 Task: Look for space in Tindivanam, India from 2nd August, 2023 to 12th August, 2023 for 2 adults in price range Rs.5000 to Rs.10000. Place can be private room with 1  bedroom having 1 bed and 1 bathroom. Property type can be house, flat, guest house, hotel. Booking option can be shelf check-in. Required host language is English.
Action: Mouse moved to (405, 71)
Screenshot: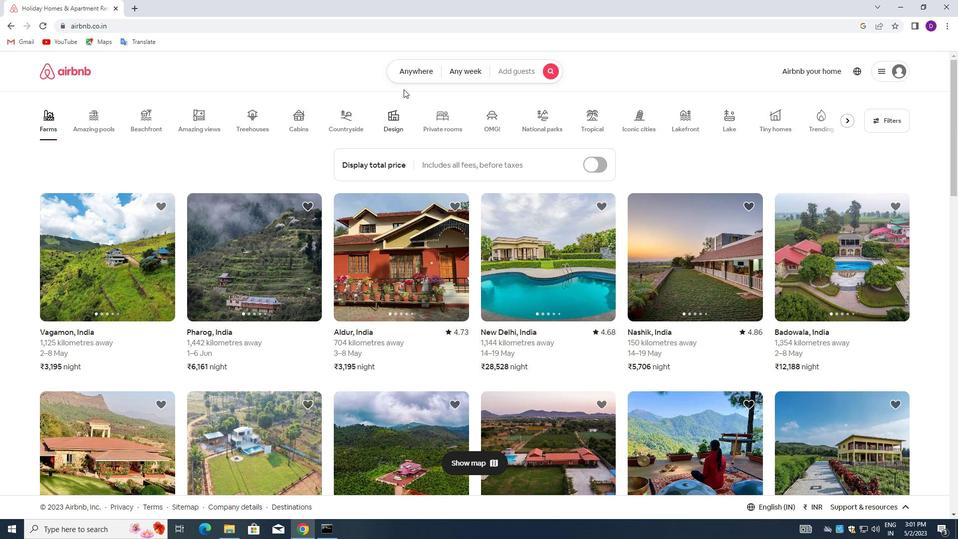
Action: Mouse pressed left at (405, 71)
Screenshot: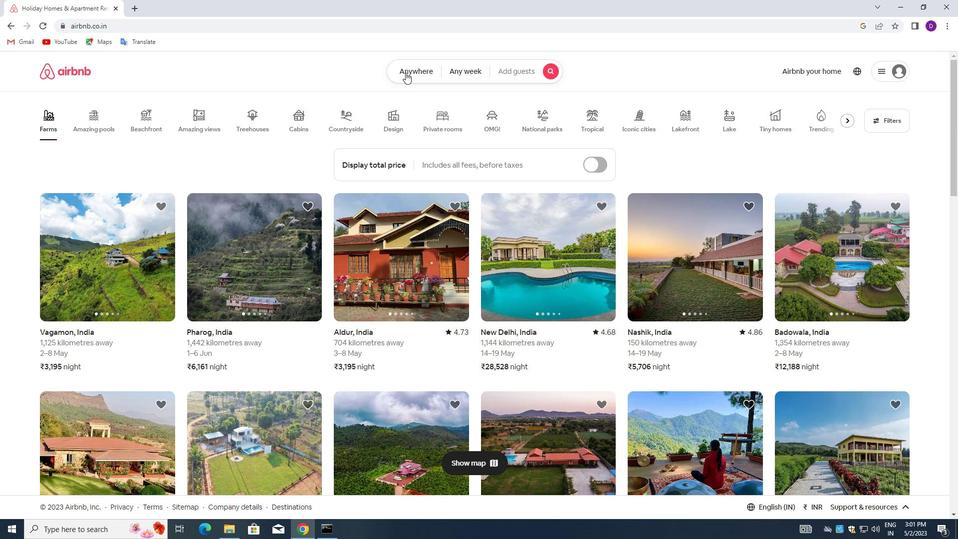
Action: Mouse moved to (324, 113)
Screenshot: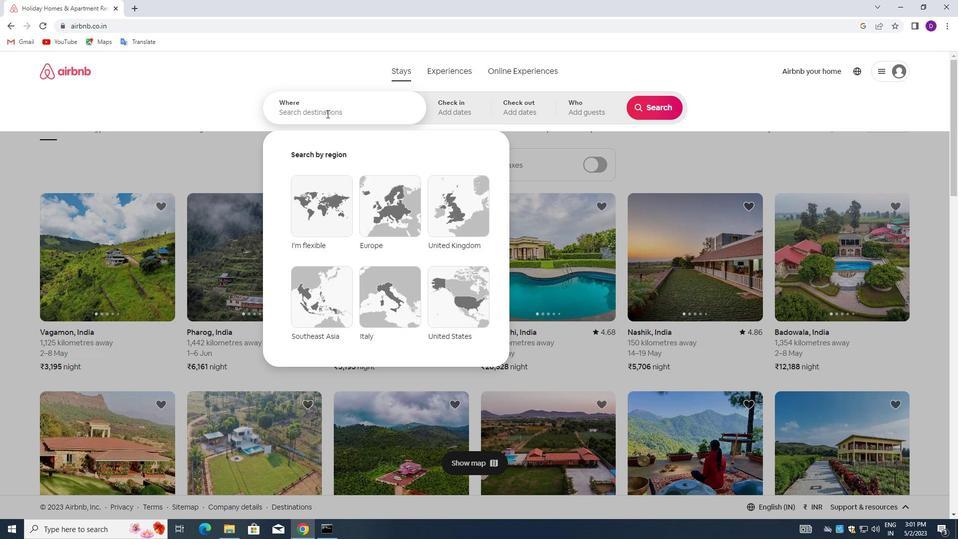 
Action: Mouse pressed left at (324, 113)
Screenshot: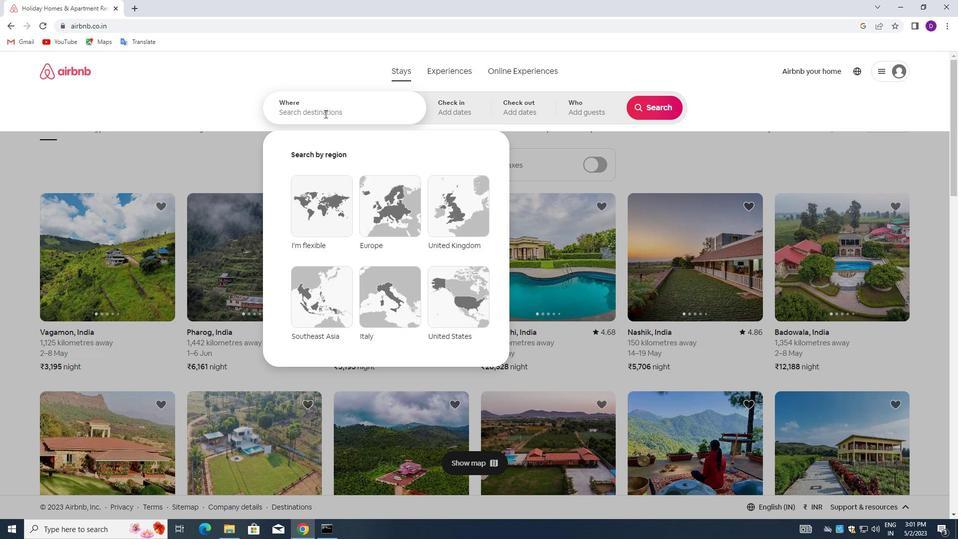 
Action: Key pressed <Key.shift_r>Tindivanam,<Key.space><Key.shift>INDIA<Key.enter>
Screenshot: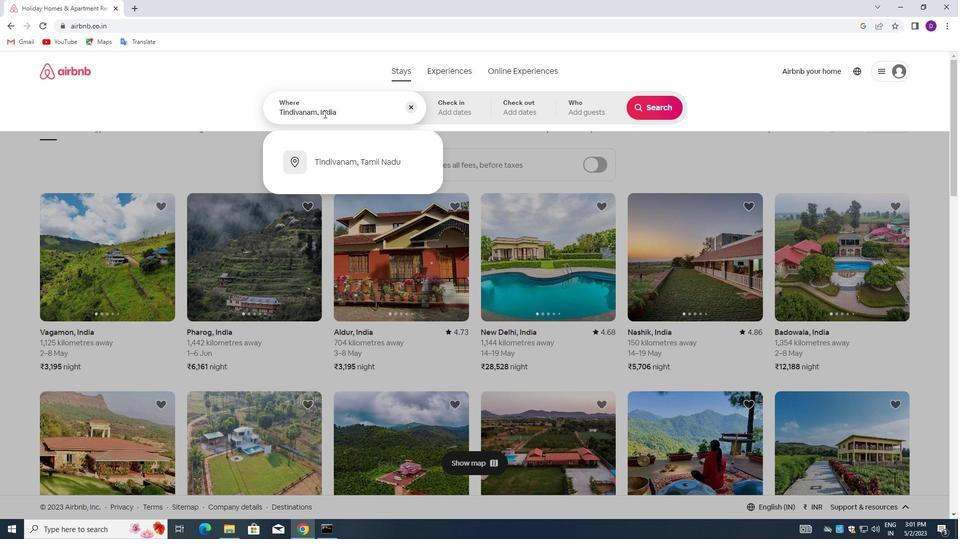 
Action: Mouse moved to (656, 184)
Screenshot: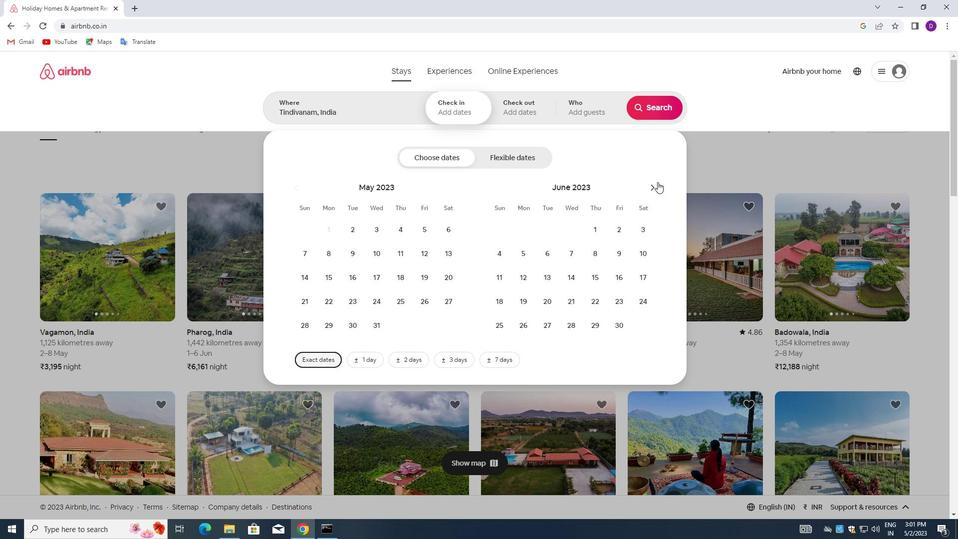 
Action: Mouse pressed left at (656, 184)
Screenshot: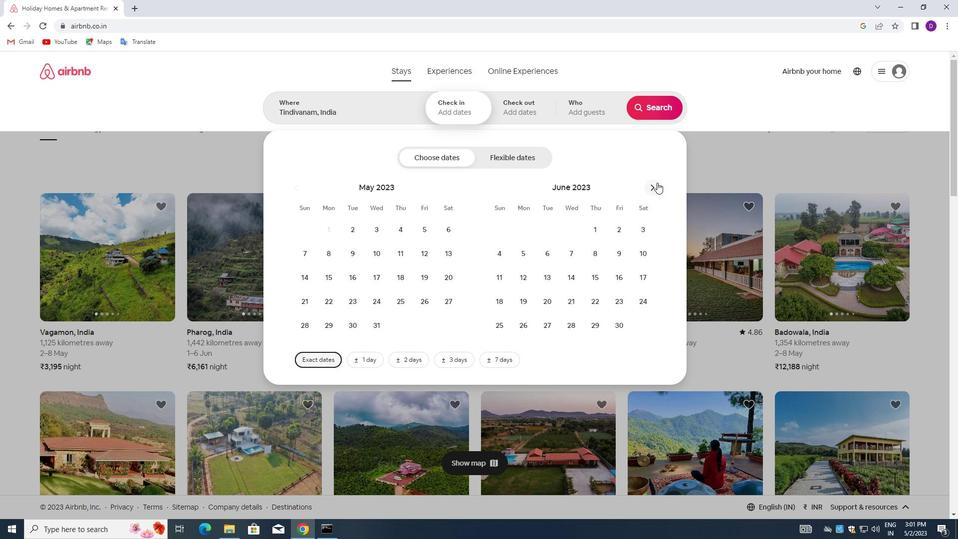 
Action: Mouse pressed left at (656, 184)
Screenshot: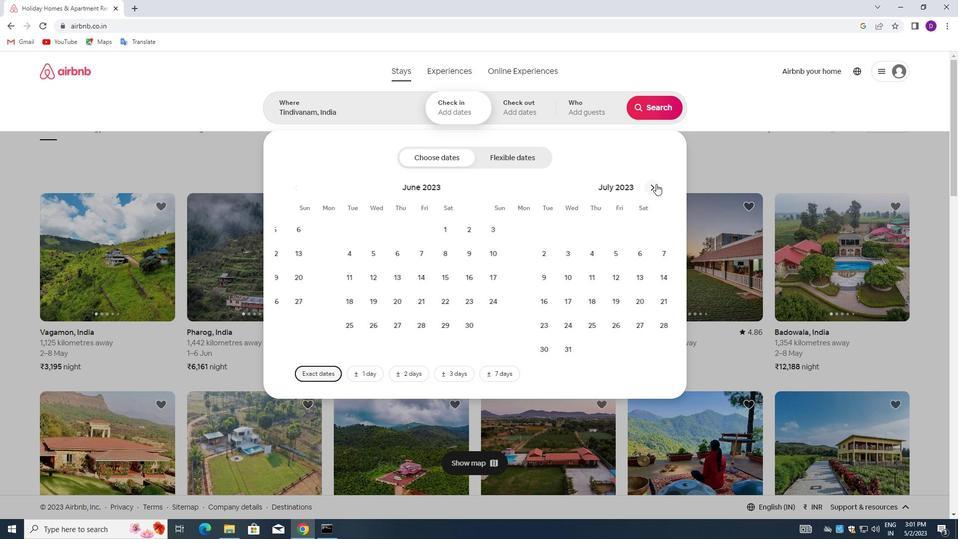 
Action: Mouse moved to (565, 233)
Screenshot: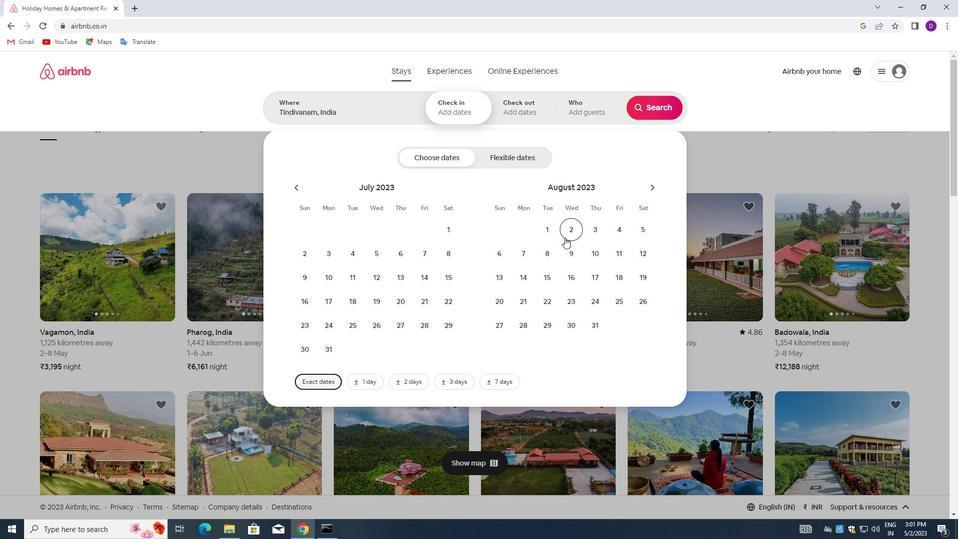 
Action: Mouse pressed left at (565, 233)
Screenshot: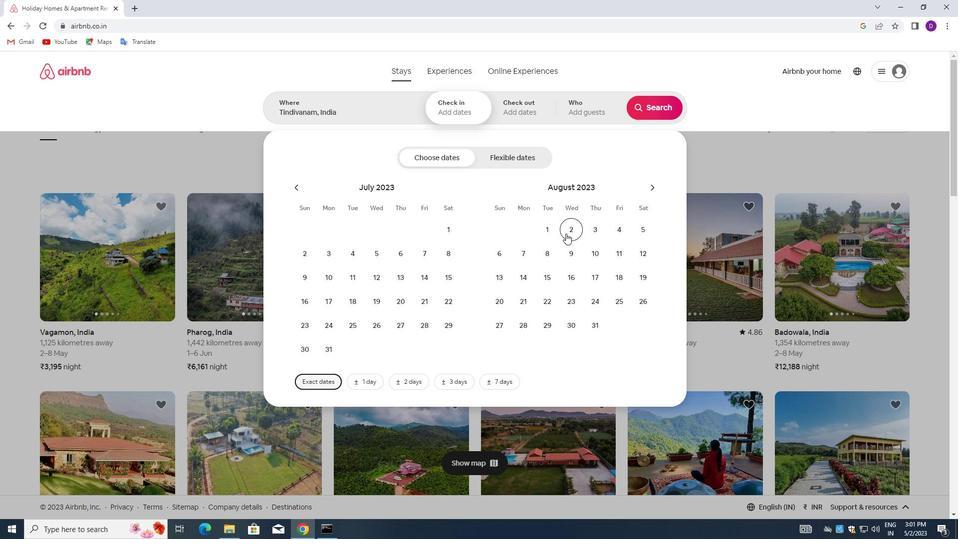 
Action: Mouse moved to (639, 250)
Screenshot: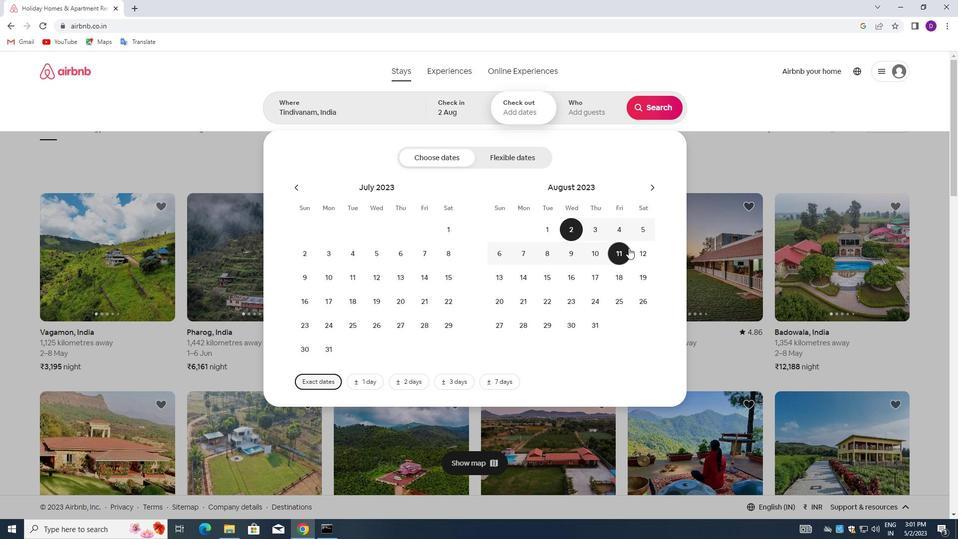 
Action: Mouse pressed left at (639, 250)
Screenshot: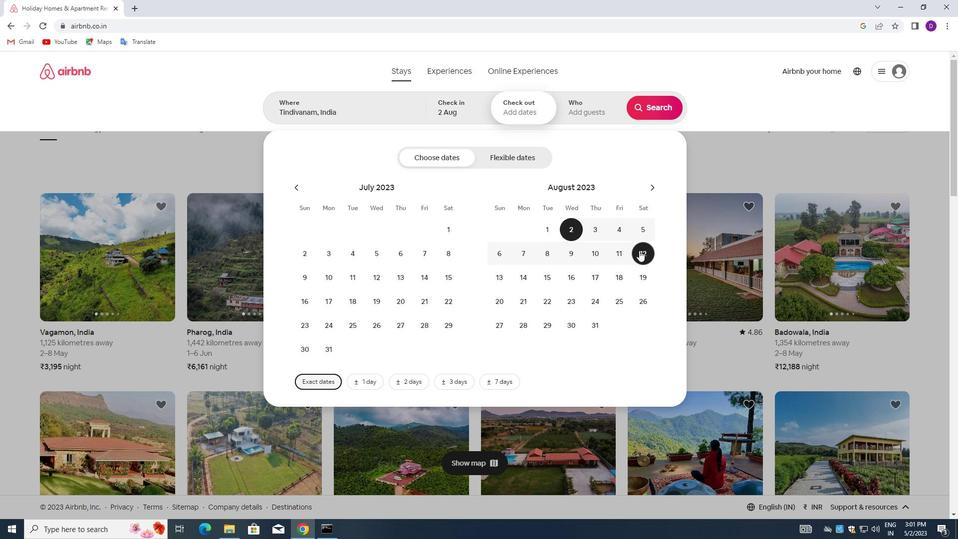 
Action: Mouse moved to (589, 105)
Screenshot: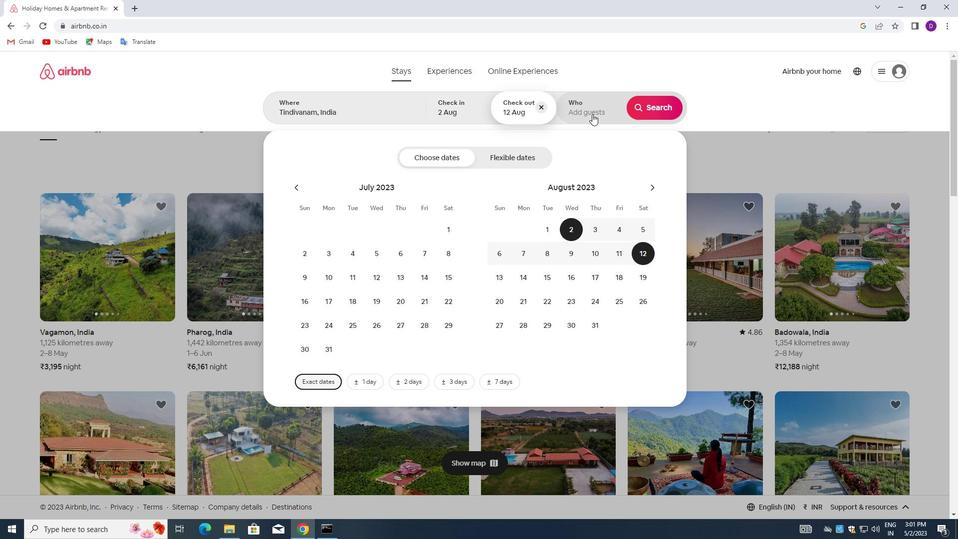 
Action: Mouse pressed left at (589, 105)
Screenshot: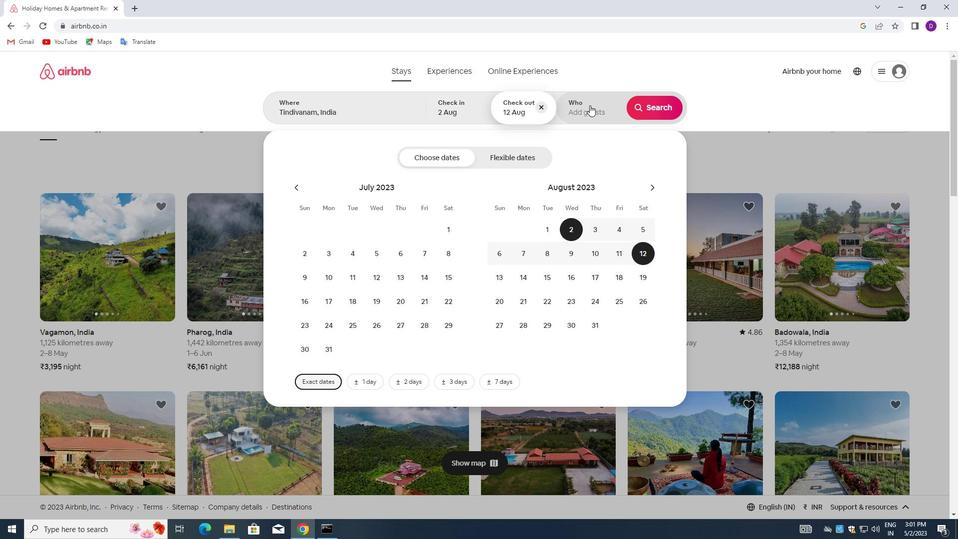 
Action: Mouse moved to (653, 161)
Screenshot: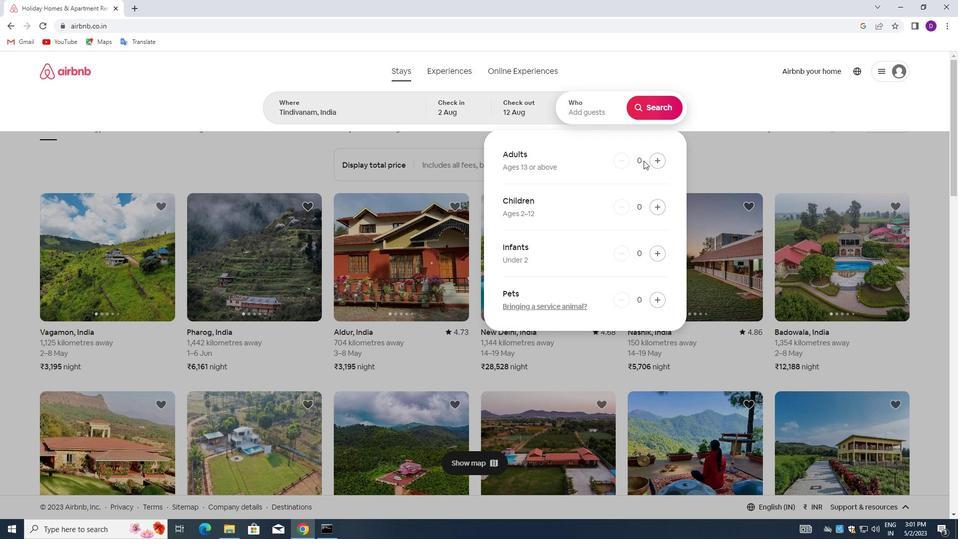 
Action: Mouse pressed left at (653, 161)
Screenshot: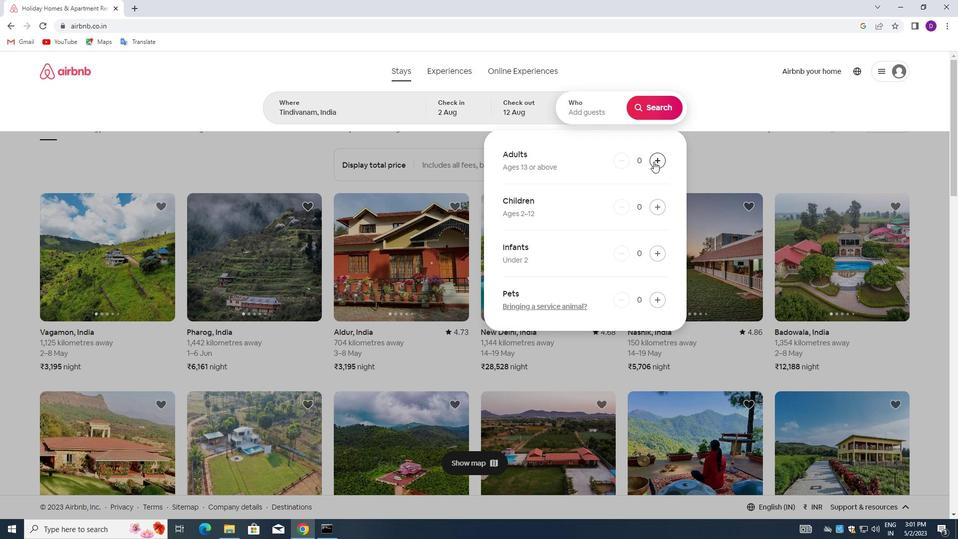 
Action: Mouse pressed left at (653, 161)
Screenshot: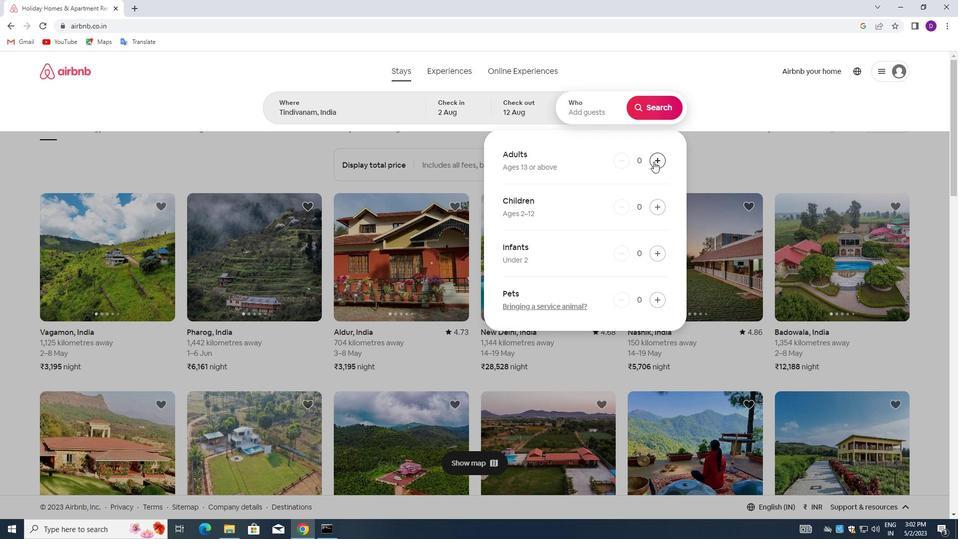
Action: Mouse moved to (654, 104)
Screenshot: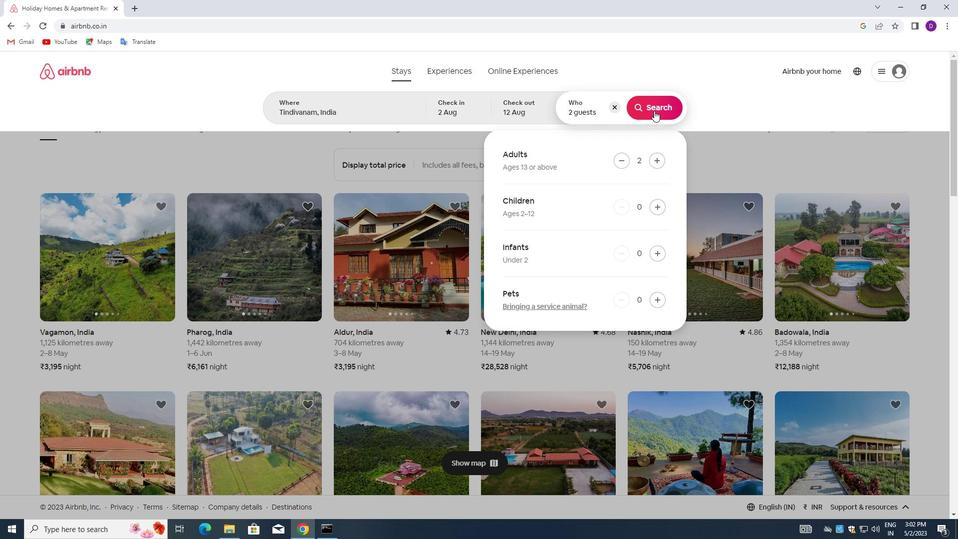 
Action: Mouse pressed left at (654, 104)
Screenshot: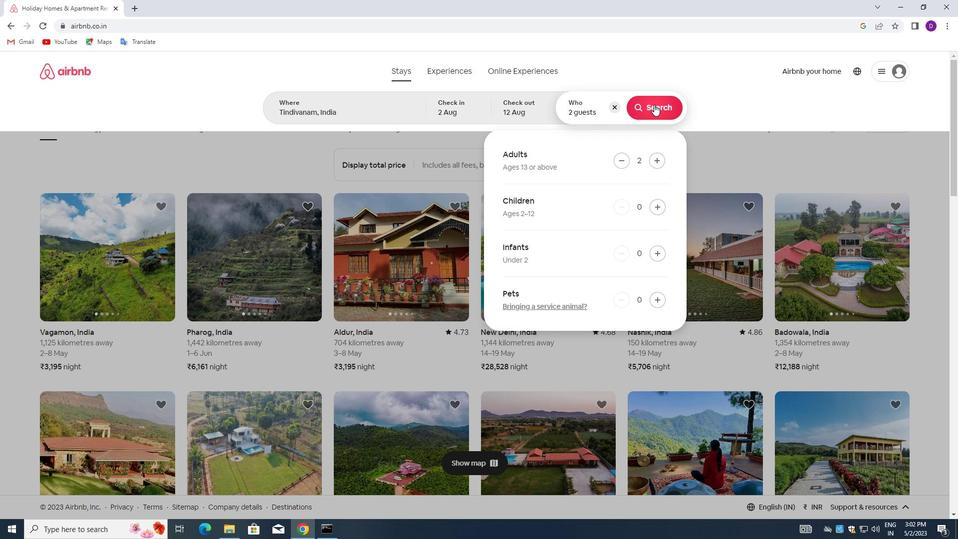 
Action: Mouse moved to (902, 113)
Screenshot: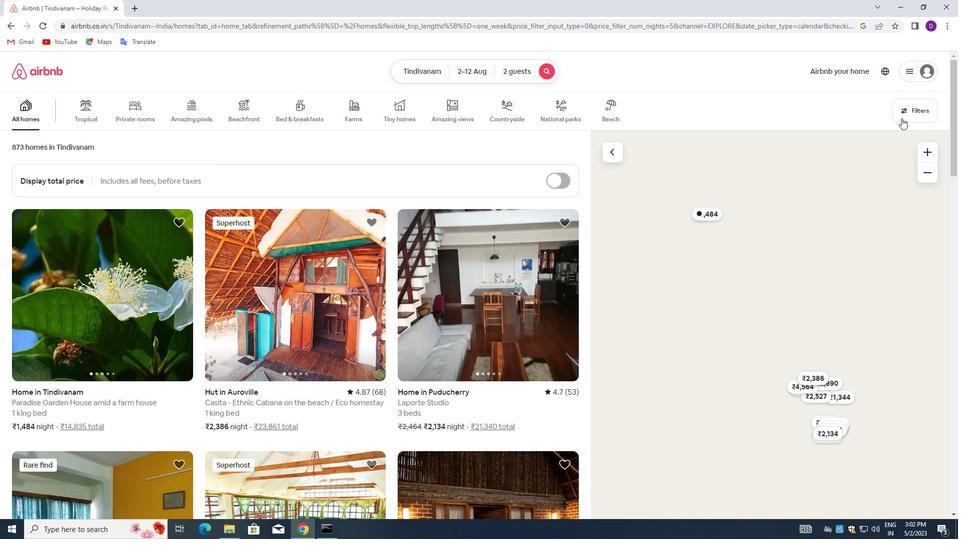 
Action: Mouse pressed left at (902, 113)
Screenshot: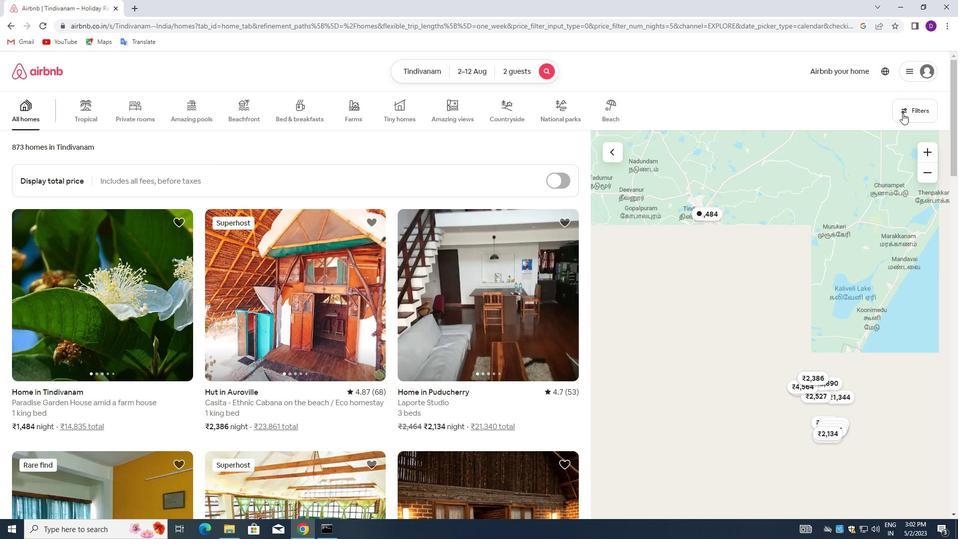 
Action: Mouse moved to (349, 239)
Screenshot: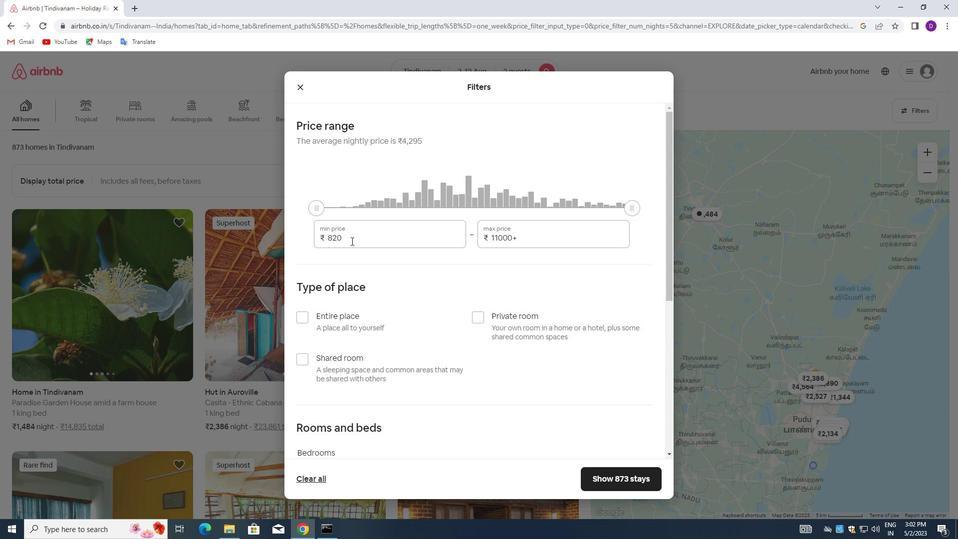 
Action: Mouse pressed left at (349, 239)
Screenshot: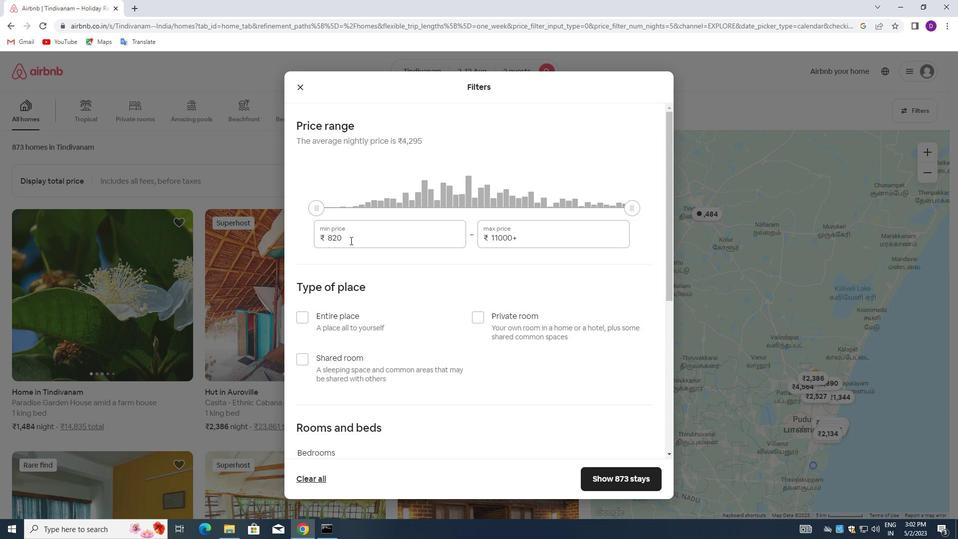 
Action: Mouse moved to (349, 239)
Screenshot: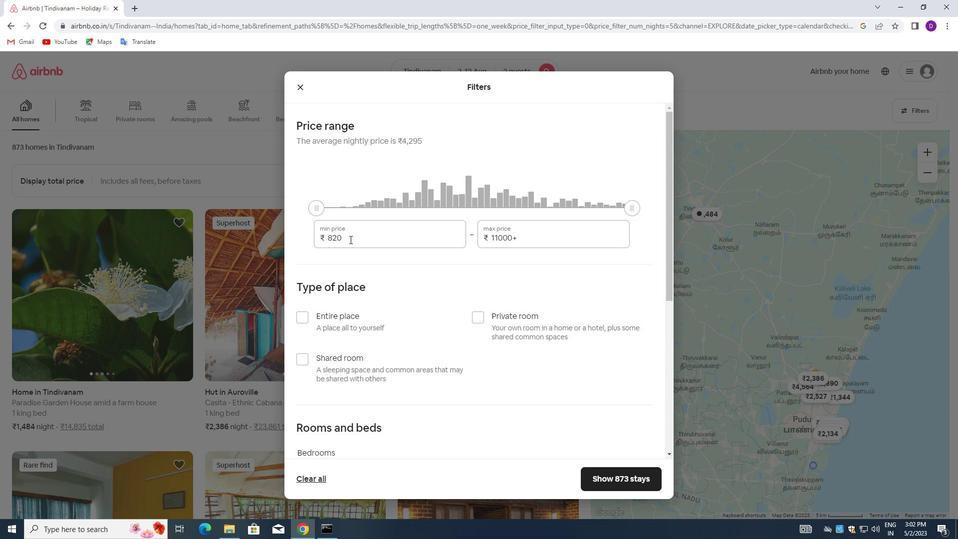 
Action: Mouse pressed left at (349, 239)
Screenshot: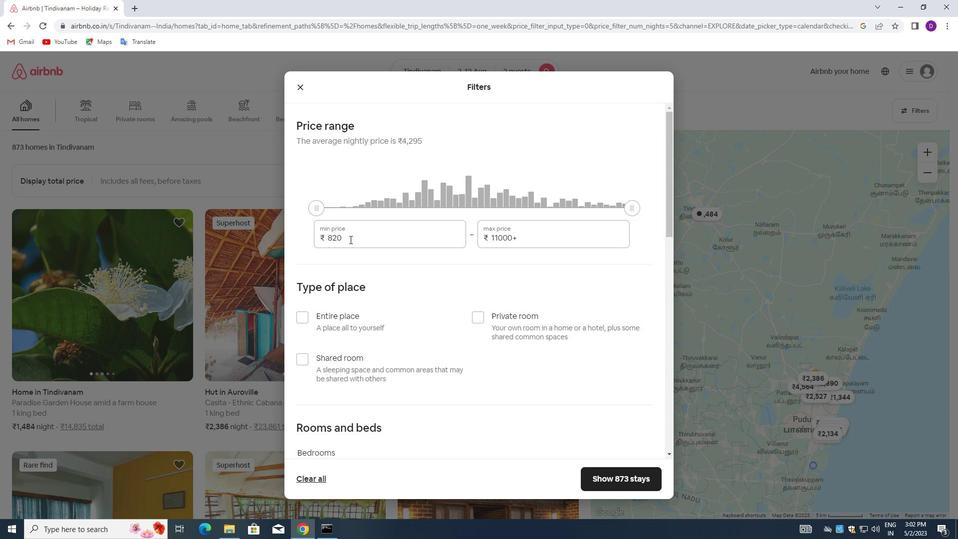 
Action: Key pressed 5000<Key.tab>10000
Screenshot: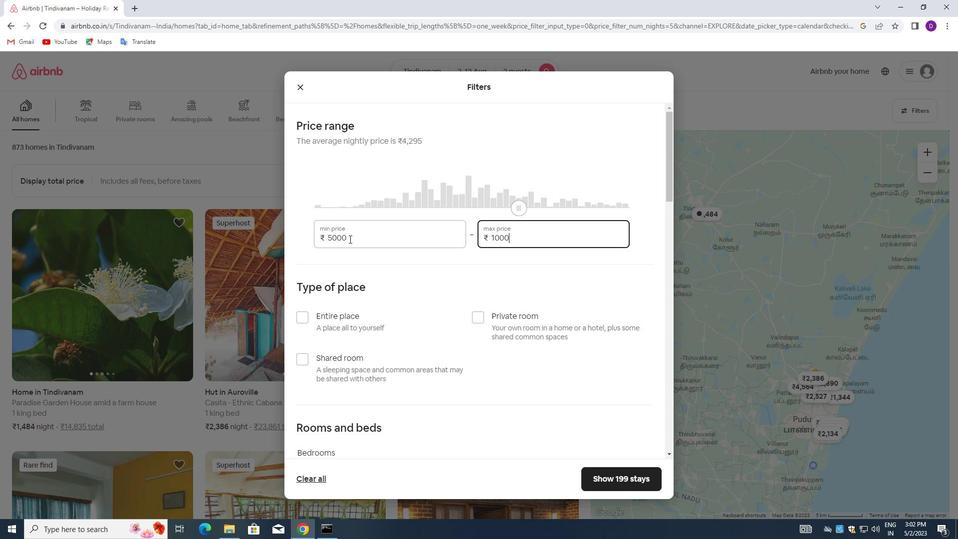 
Action: Mouse moved to (479, 294)
Screenshot: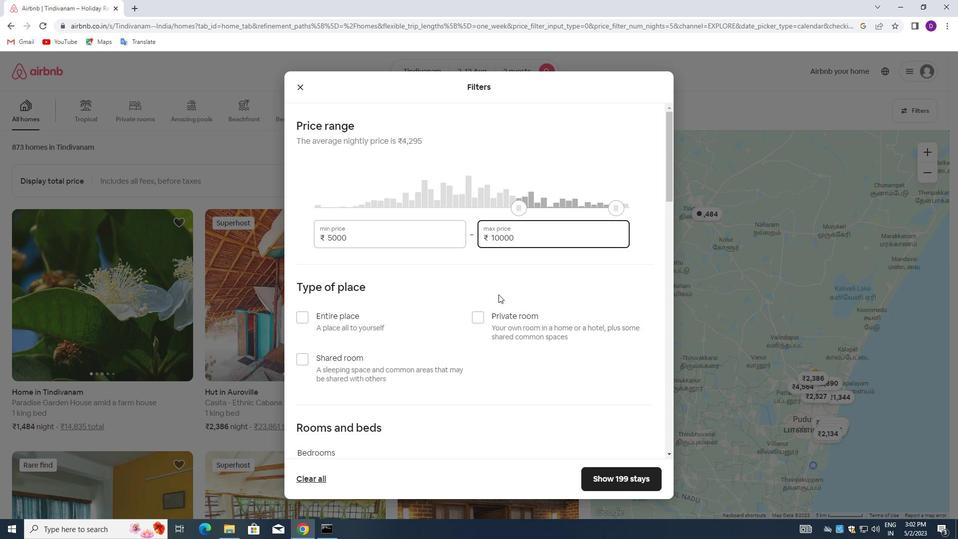 
Action: Mouse scrolled (479, 293) with delta (0, 0)
Screenshot: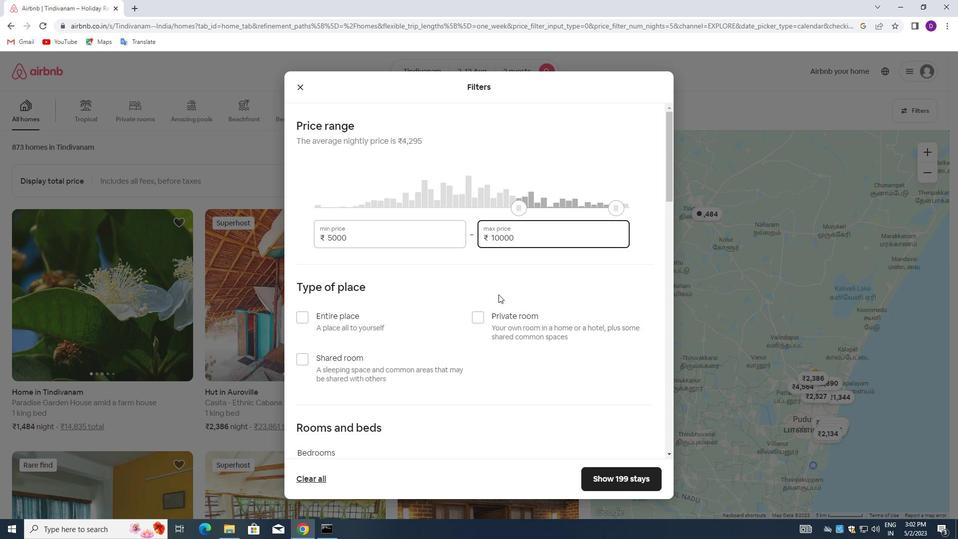 
Action: Mouse moved to (479, 269)
Screenshot: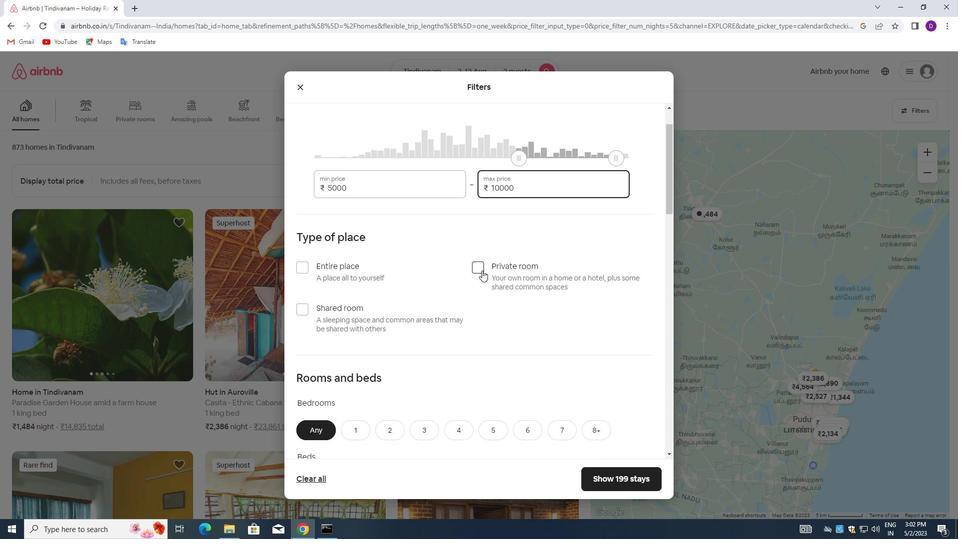 
Action: Mouse pressed left at (479, 269)
Screenshot: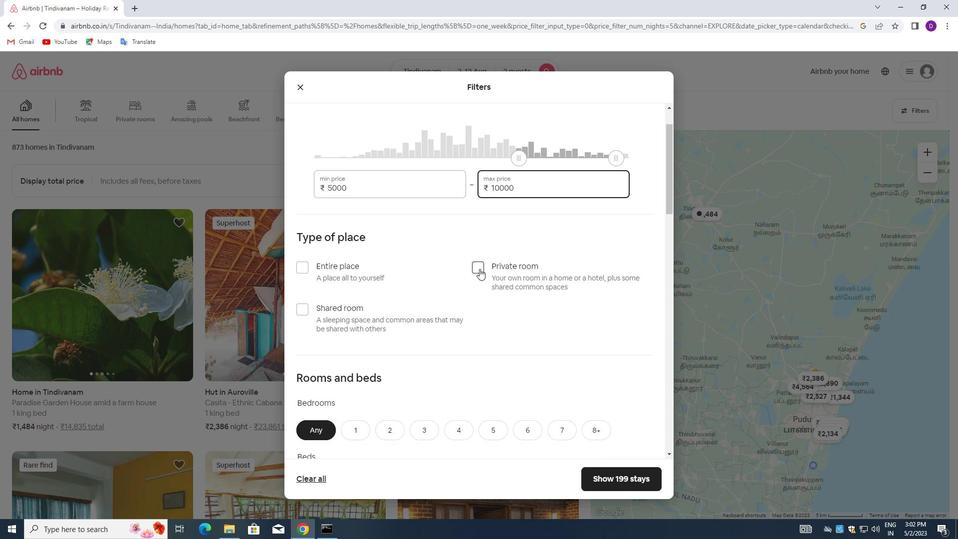 
Action: Mouse moved to (455, 299)
Screenshot: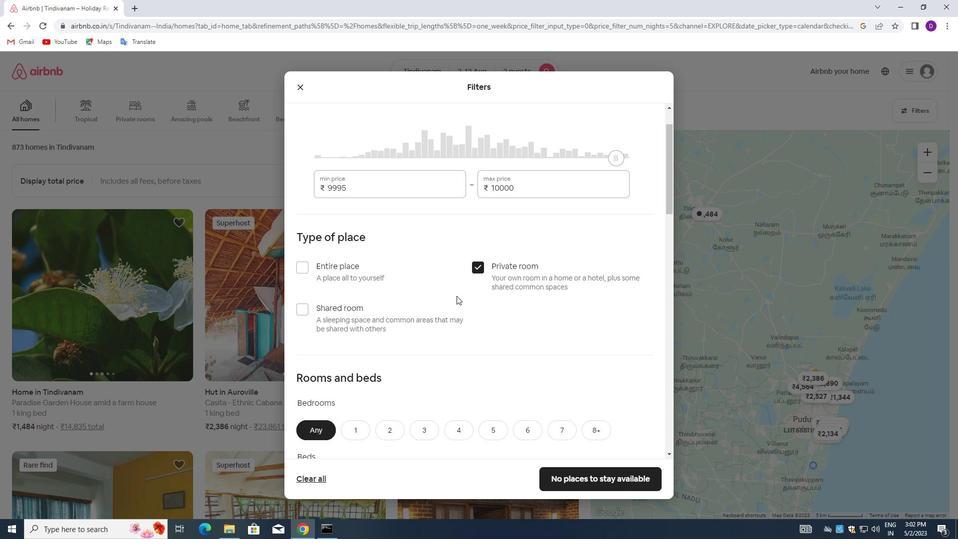 
Action: Mouse scrolled (455, 298) with delta (0, 0)
Screenshot: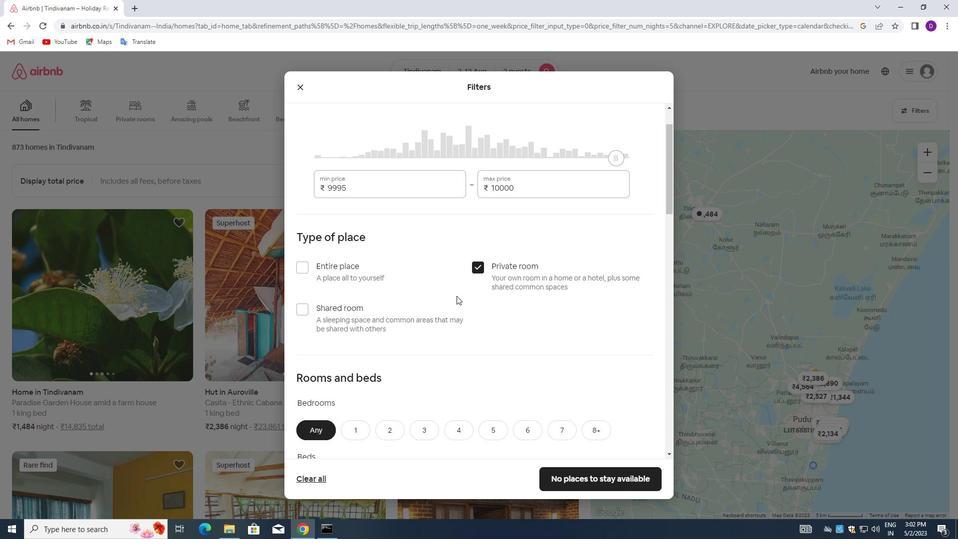 
Action: Mouse moved to (347, 360)
Screenshot: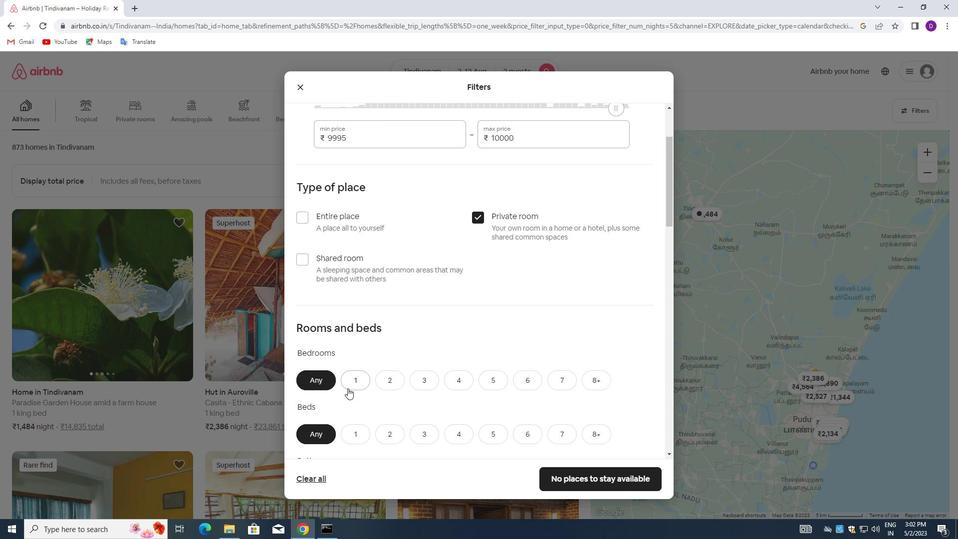 
Action: Mouse scrolled (347, 360) with delta (0, 0)
Screenshot: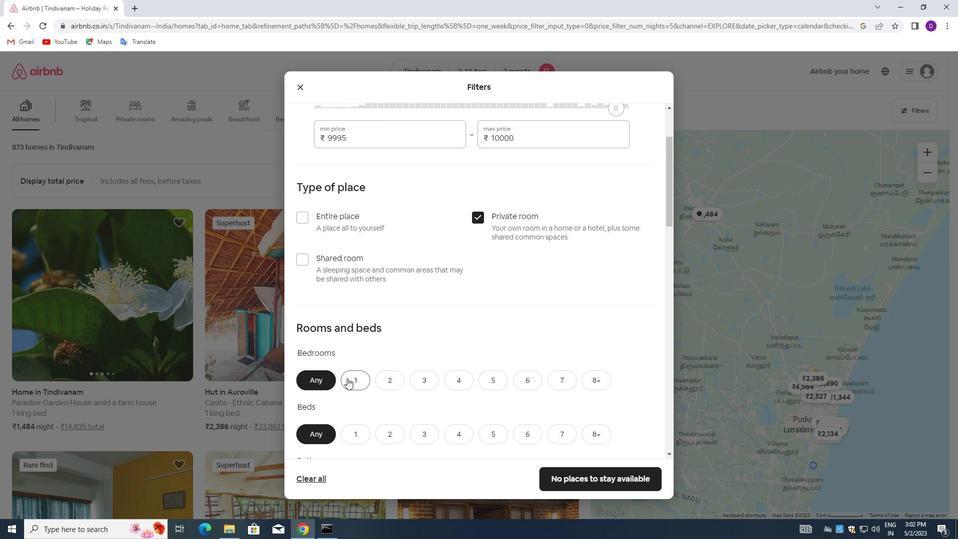 
Action: Mouse scrolled (347, 360) with delta (0, 0)
Screenshot: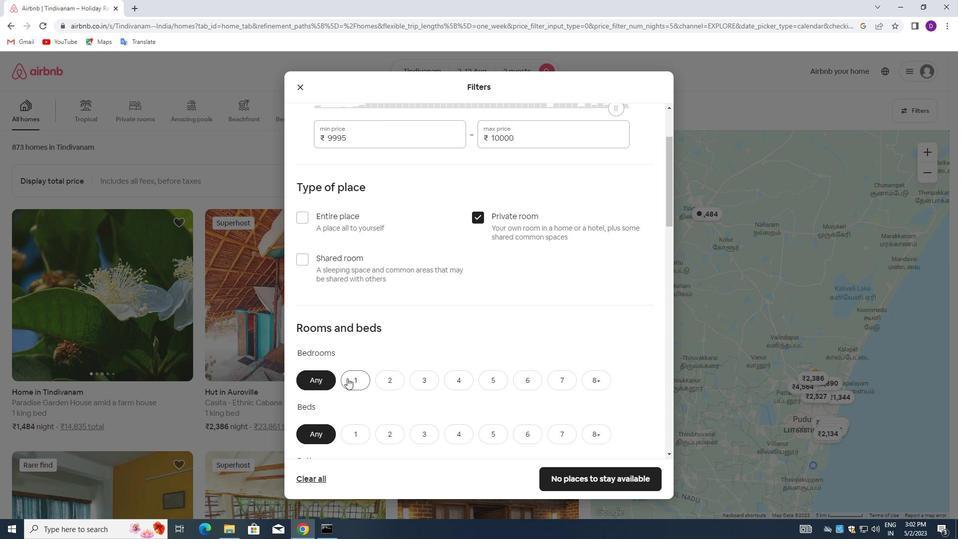 
Action: Mouse moved to (353, 279)
Screenshot: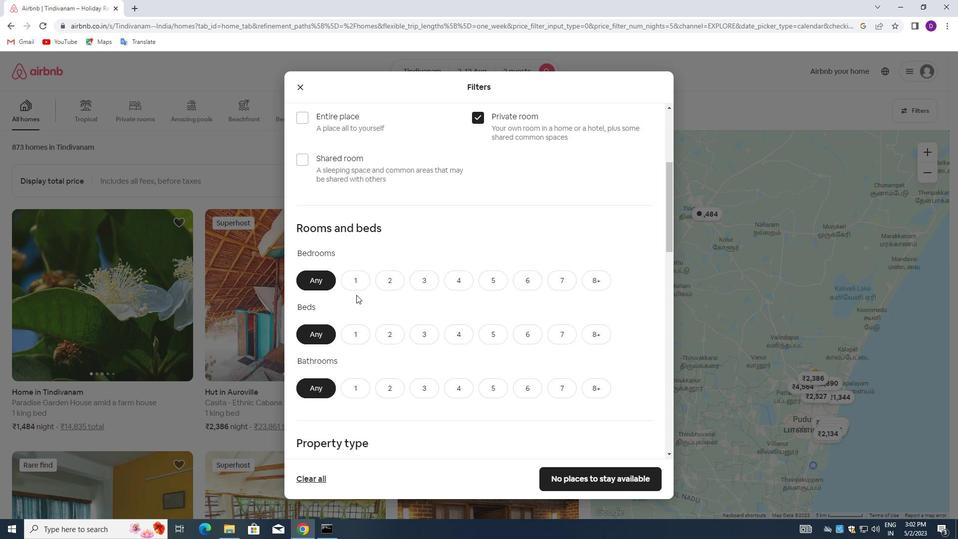 
Action: Mouse pressed left at (353, 279)
Screenshot: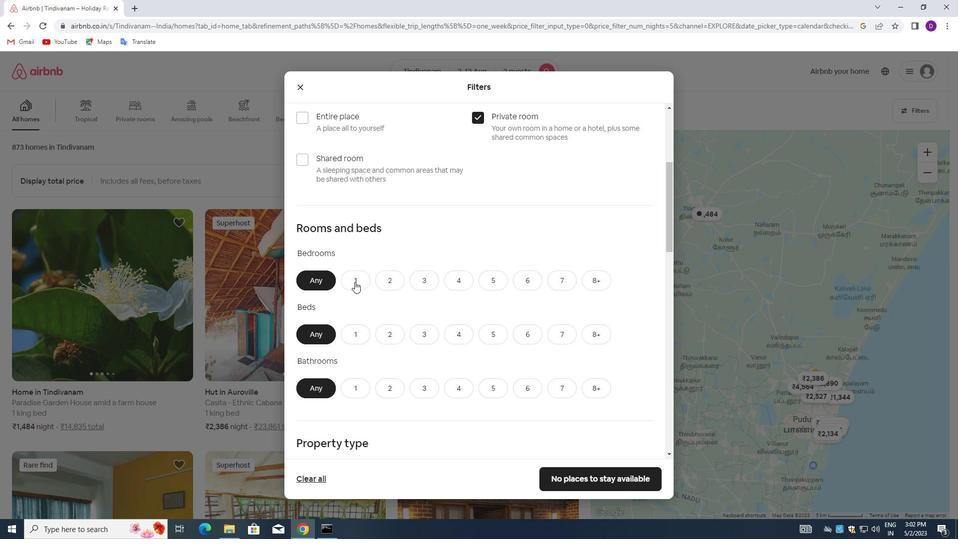 
Action: Mouse moved to (356, 331)
Screenshot: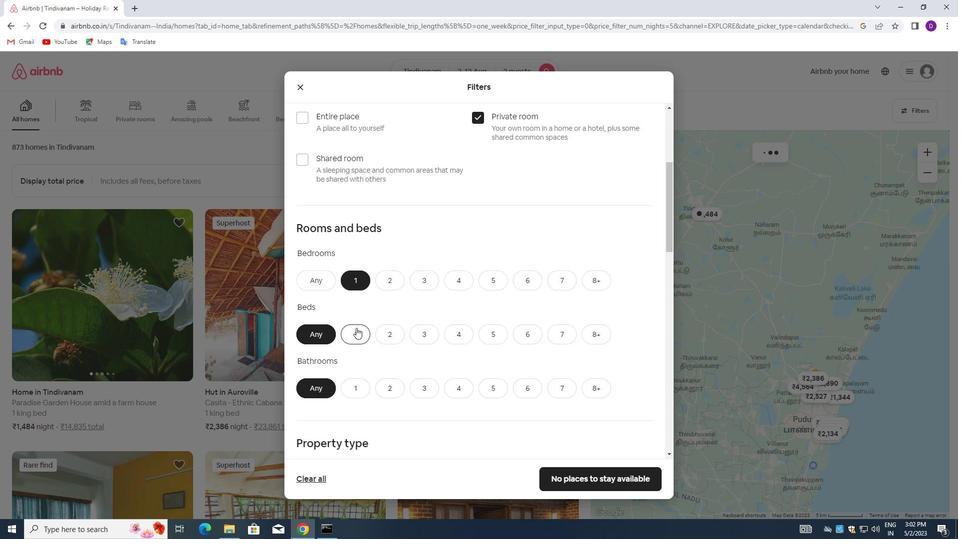 
Action: Mouse pressed left at (356, 331)
Screenshot: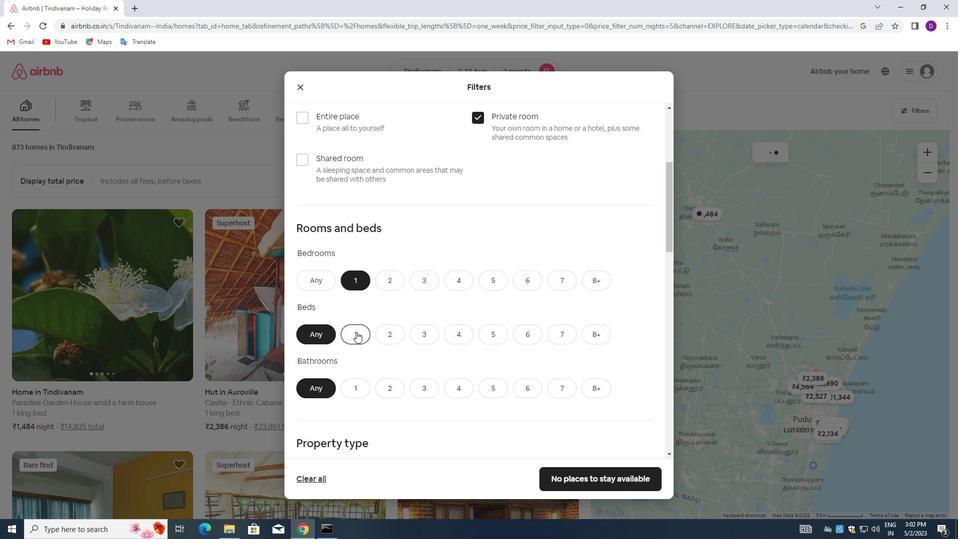 
Action: Mouse moved to (354, 383)
Screenshot: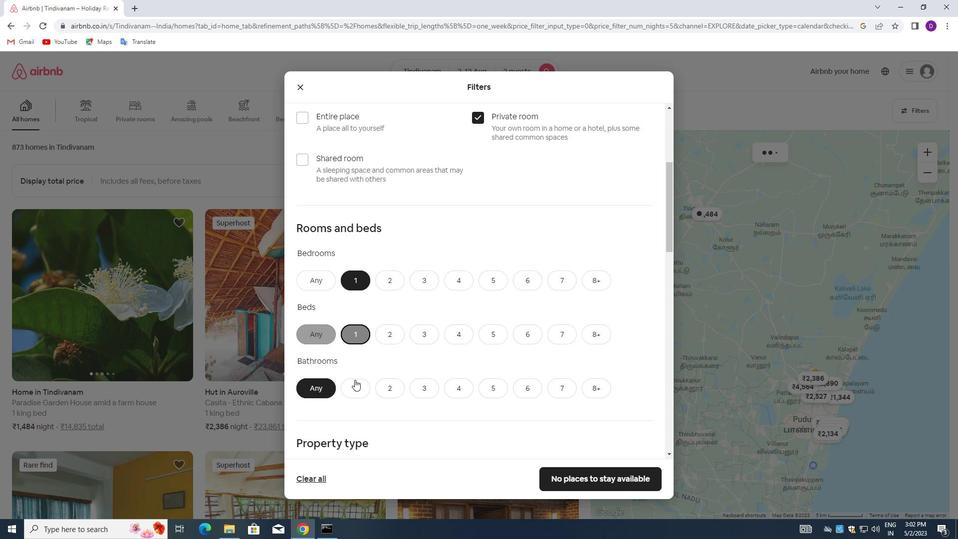 
Action: Mouse pressed left at (354, 383)
Screenshot: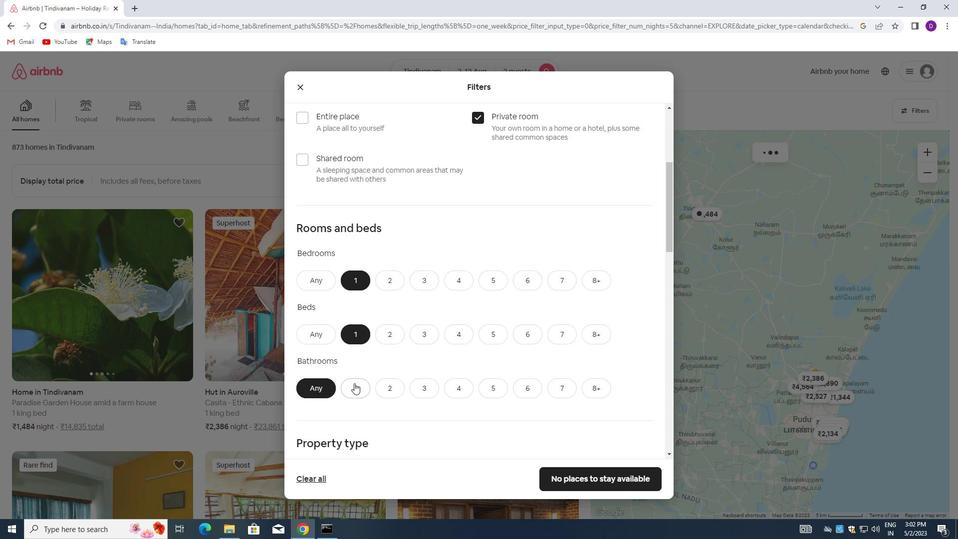 
Action: Mouse moved to (408, 302)
Screenshot: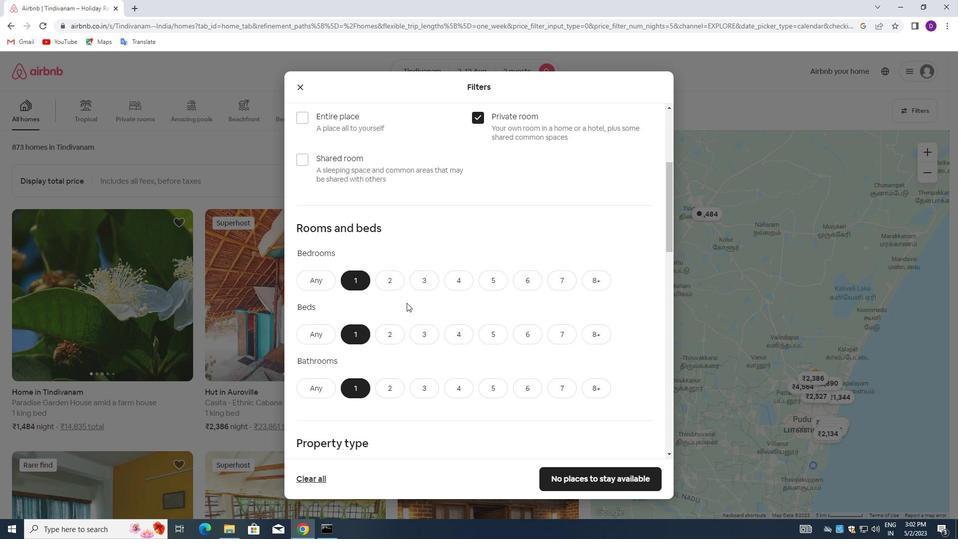 
Action: Mouse scrolled (408, 302) with delta (0, 0)
Screenshot: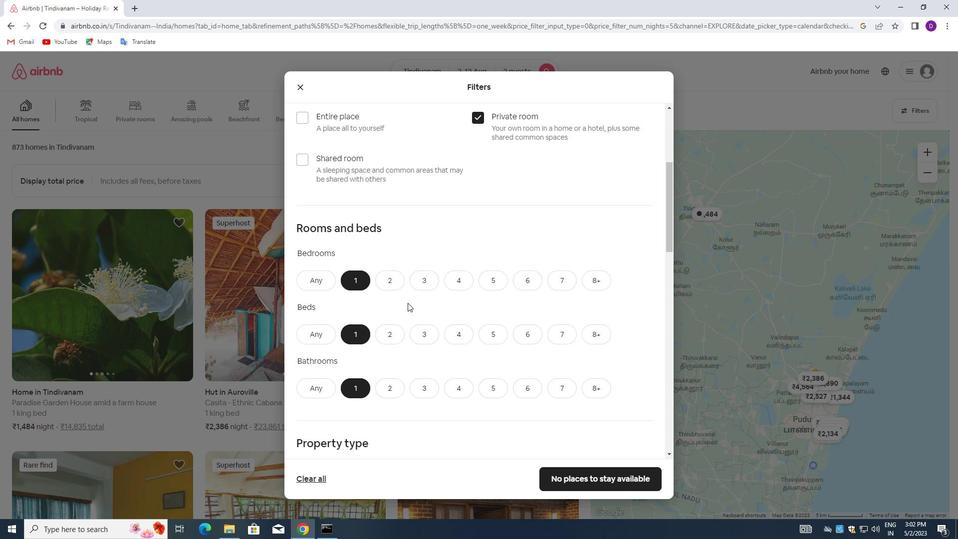 
Action: Mouse scrolled (408, 302) with delta (0, 0)
Screenshot: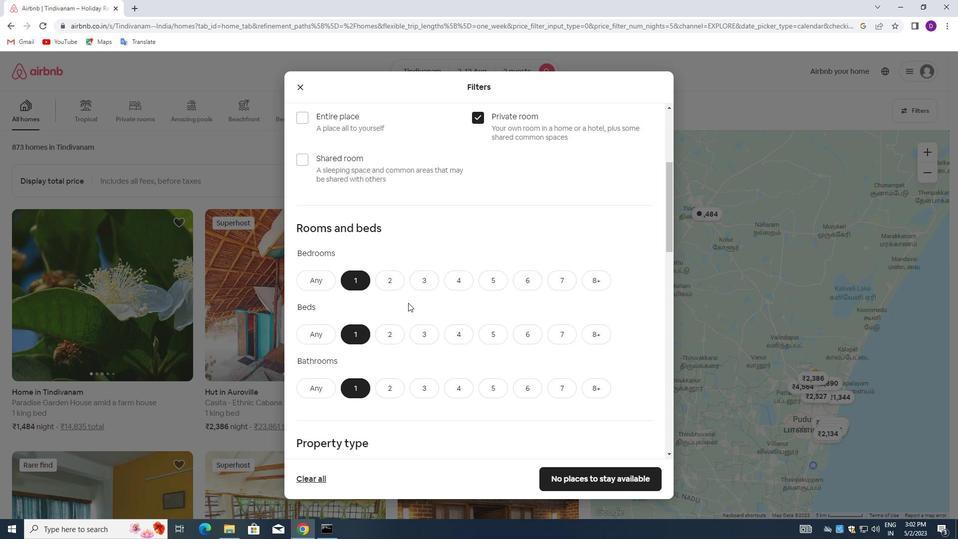 
Action: Mouse moved to (428, 302)
Screenshot: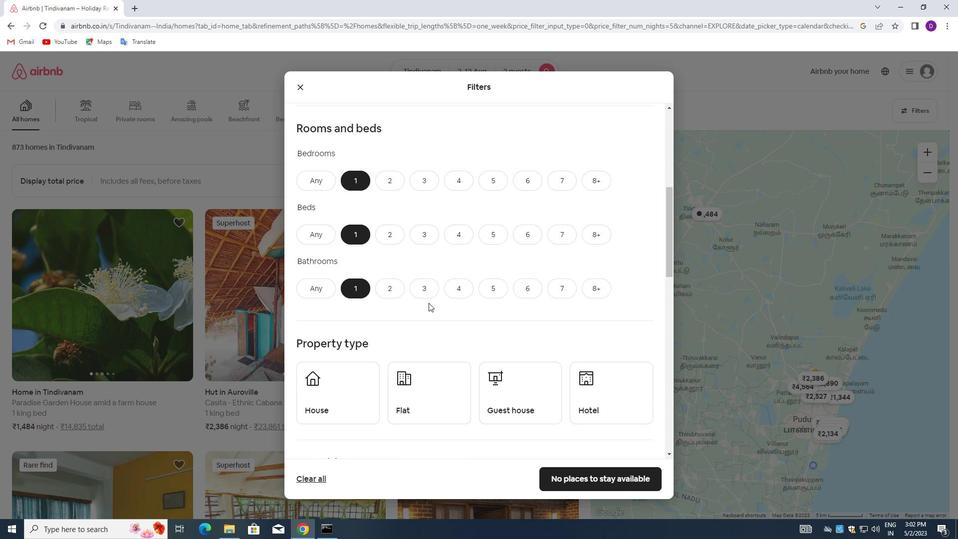 
Action: Mouse scrolled (428, 302) with delta (0, 0)
Screenshot: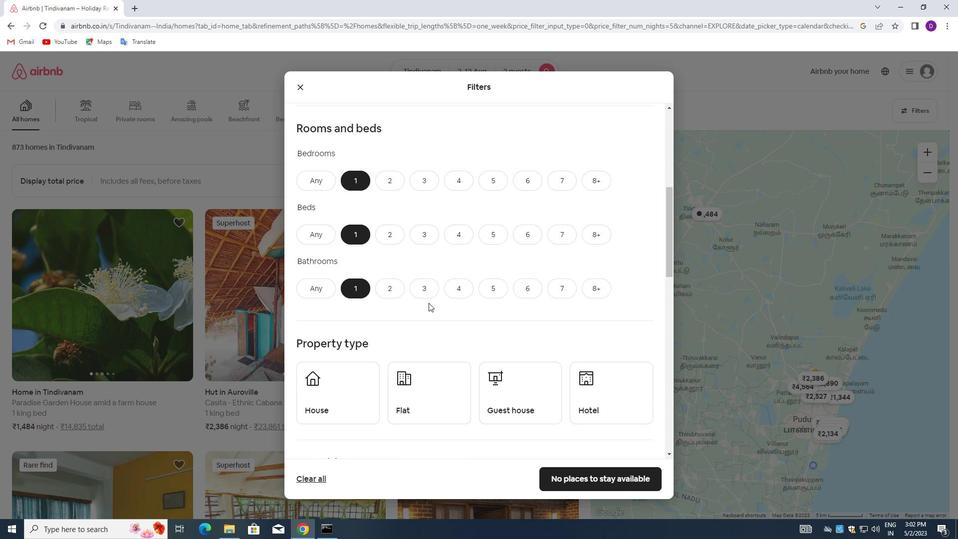 
Action: Mouse moved to (347, 339)
Screenshot: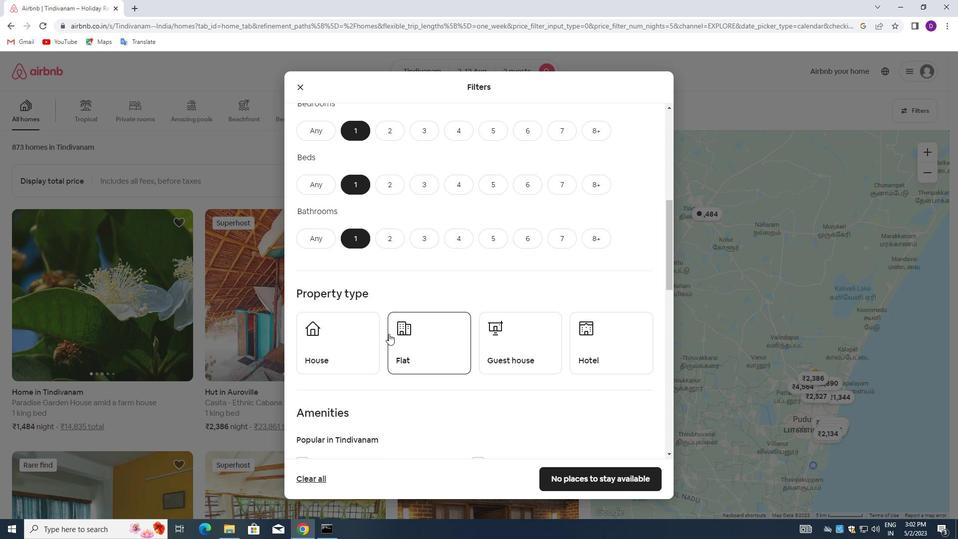 
Action: Mouse pressed left at (347, 339)
Screenshot: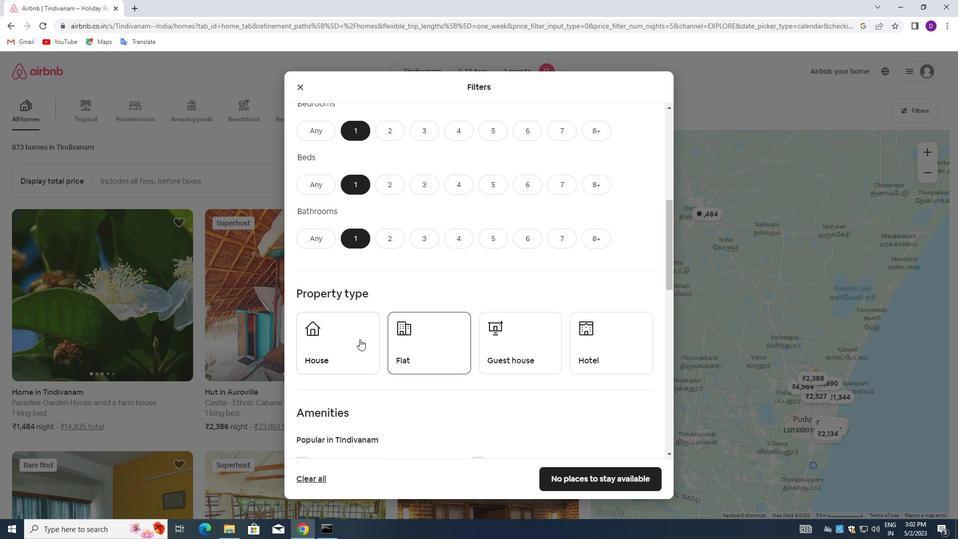 
Action: Mouse moved to (427, 336)
Screenshot: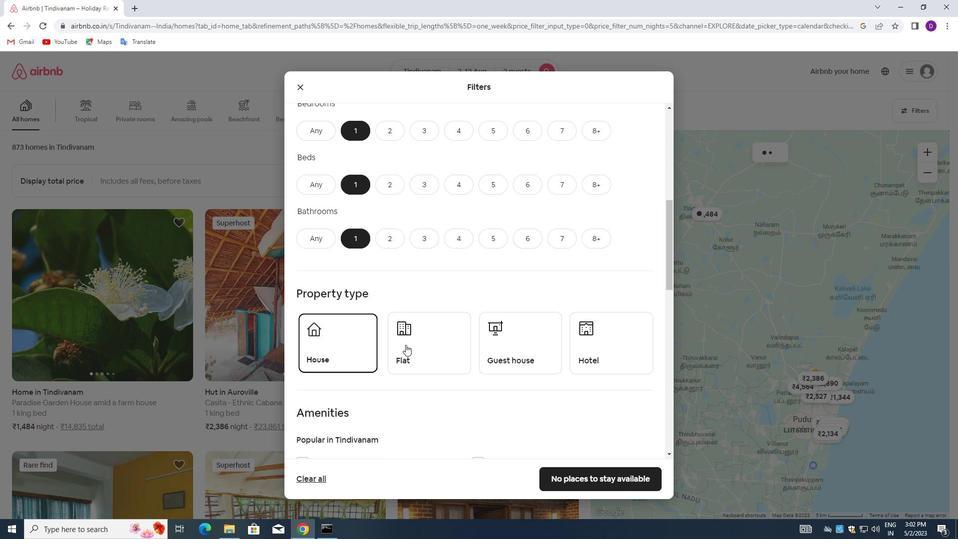 
Action: Mouse pressed left at (427, 336)
Screenshot: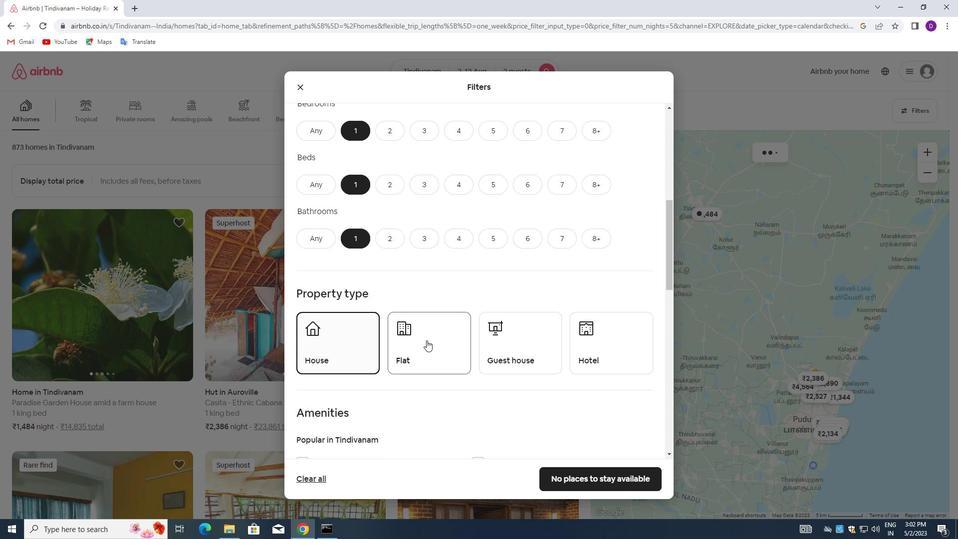 
Action: Mouse moved to (511, 337)
Screenshot: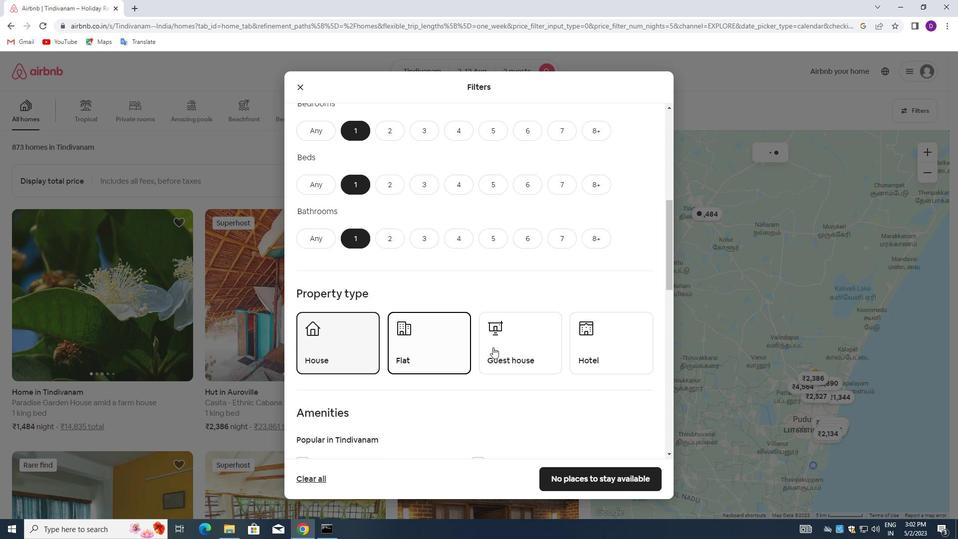 
Action: Mouse pressed left at (511, 337)
Screenshot: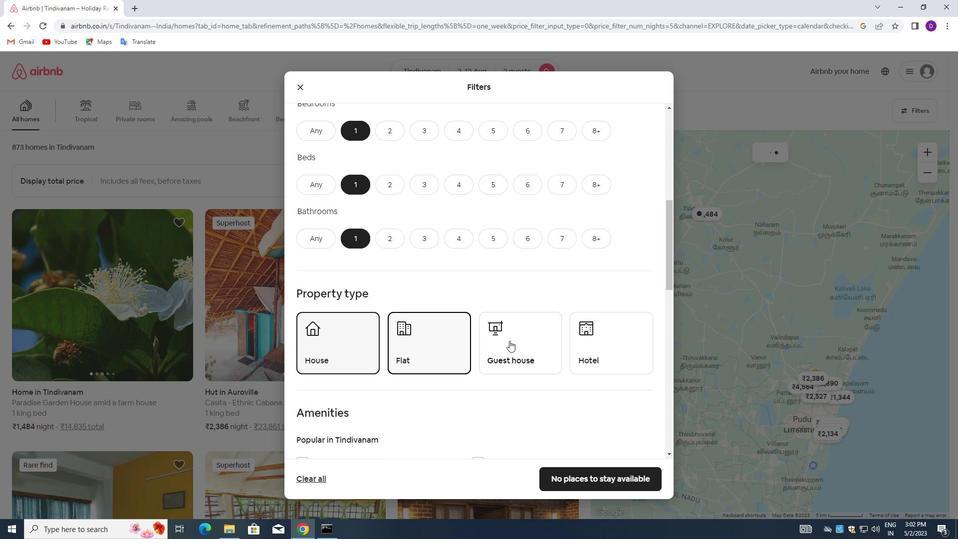 
Action: Mouse moved to (589, 337)
Screenshot: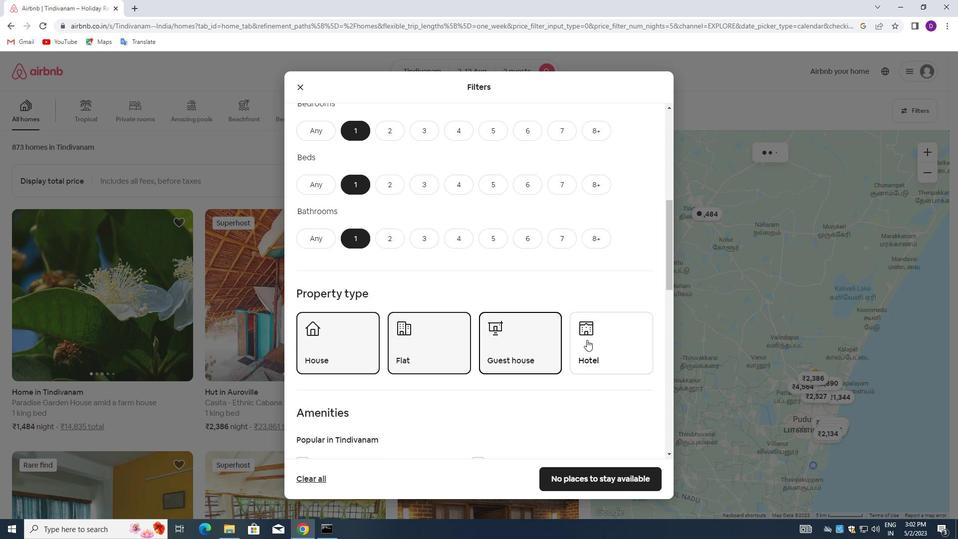 
Action: Mouse pressed left at (589, 337)
Screenshot: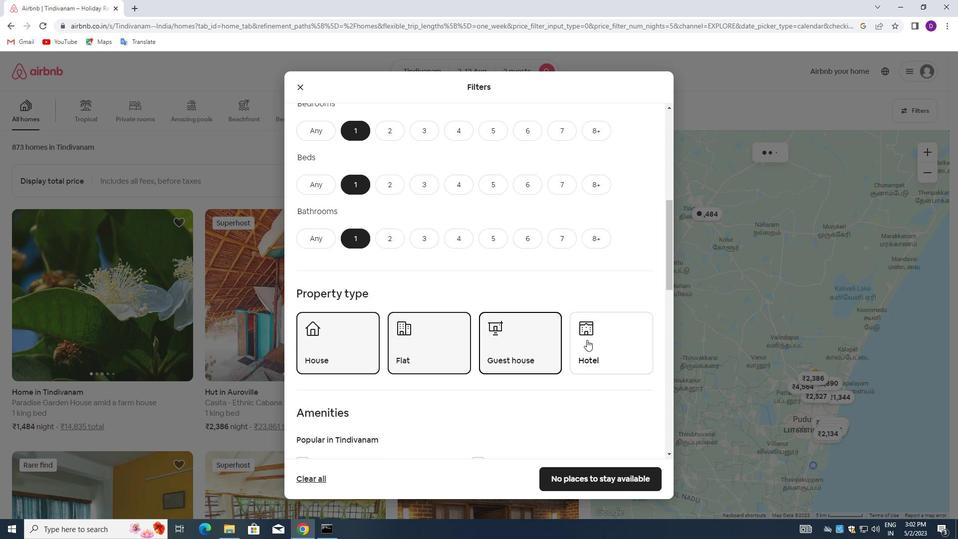 
Action: Mouse moved to (449, 317)
Screenshot: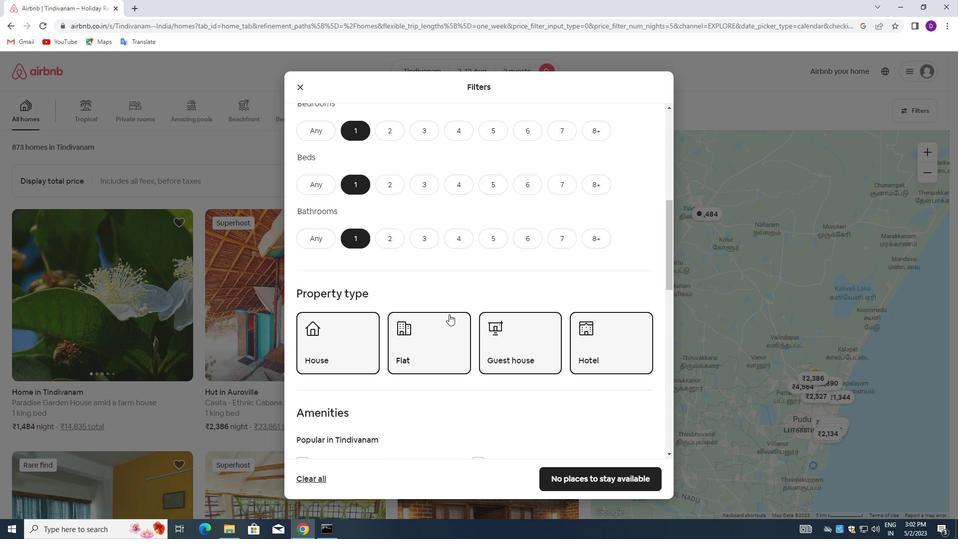 
Action: Mouse scrolled (449, 316) with delta (0, 0)
Screenshot: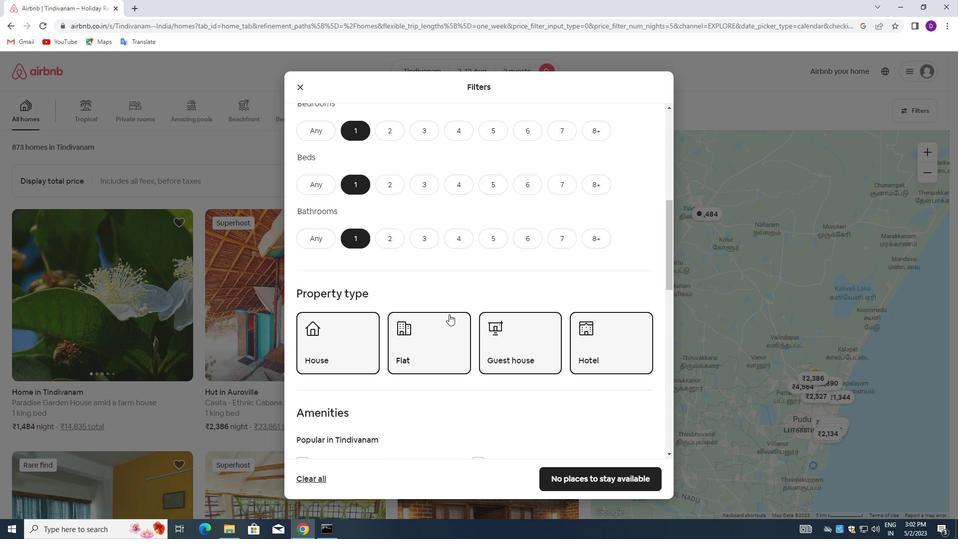 
Action: Mouse moved to (450, 318)
Screenshot: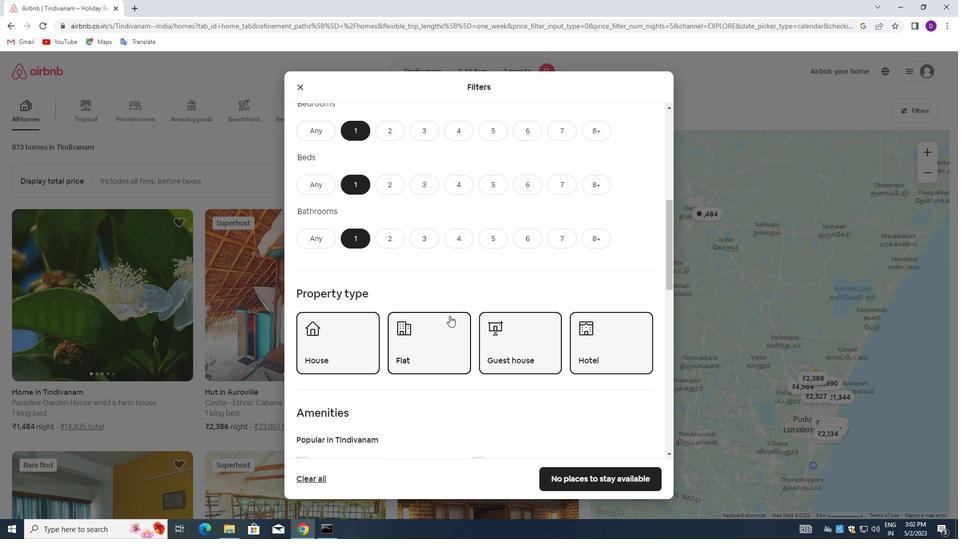 
Action: Mouse scrolled (450, 317) with delta (0, 0)
Screenshot: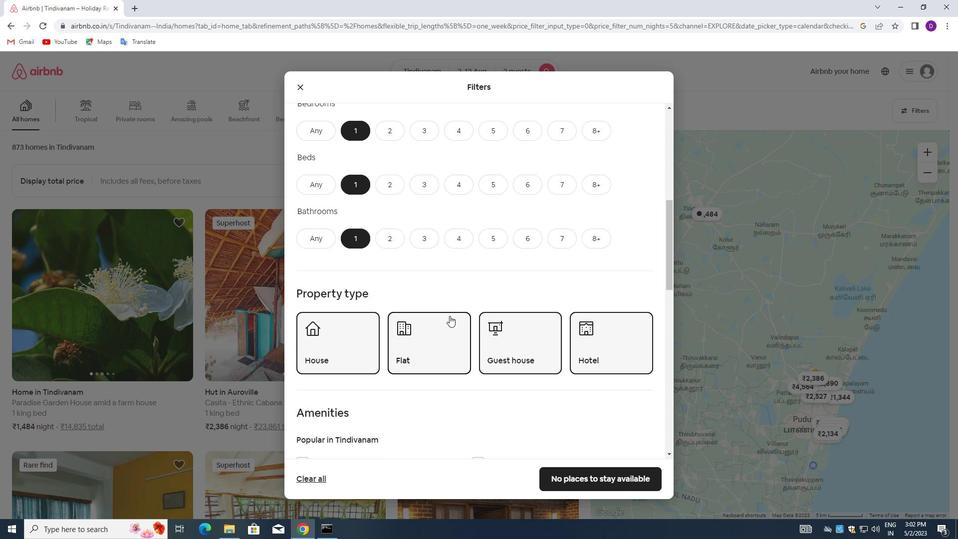 
Action: Mouse moved to (450, 318)
Screenshot: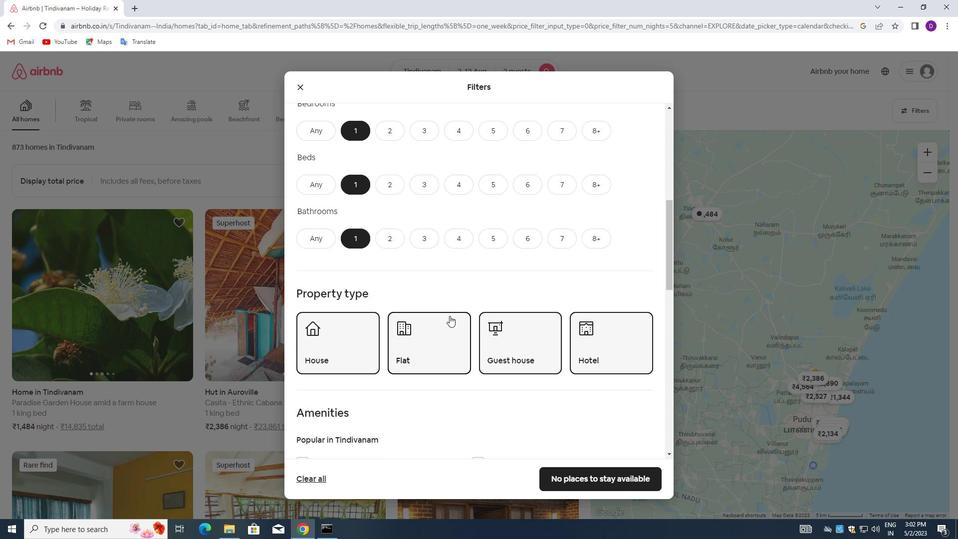 
Action: Mouse scrolled (450, 318) with delta (0, 0)
Screenshot: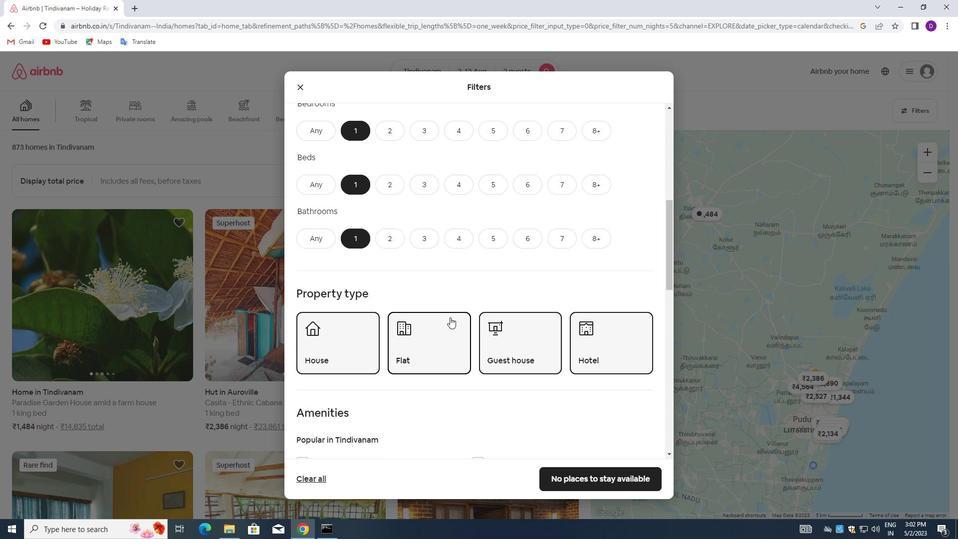 
Action: Mouse moved to (451, 319)
Screenshot: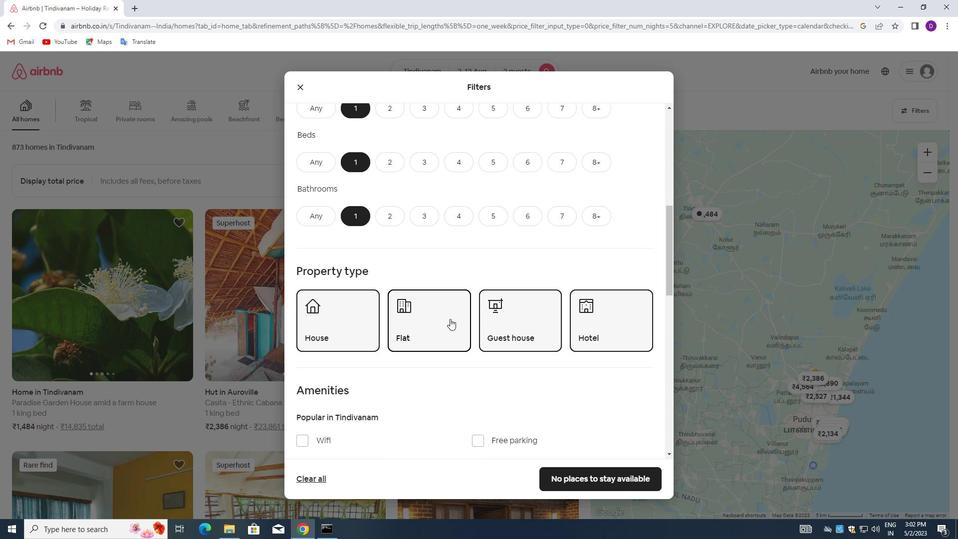 
Action: Mouse scrolled (451, 318) with delta (0, 0)
Screenshot: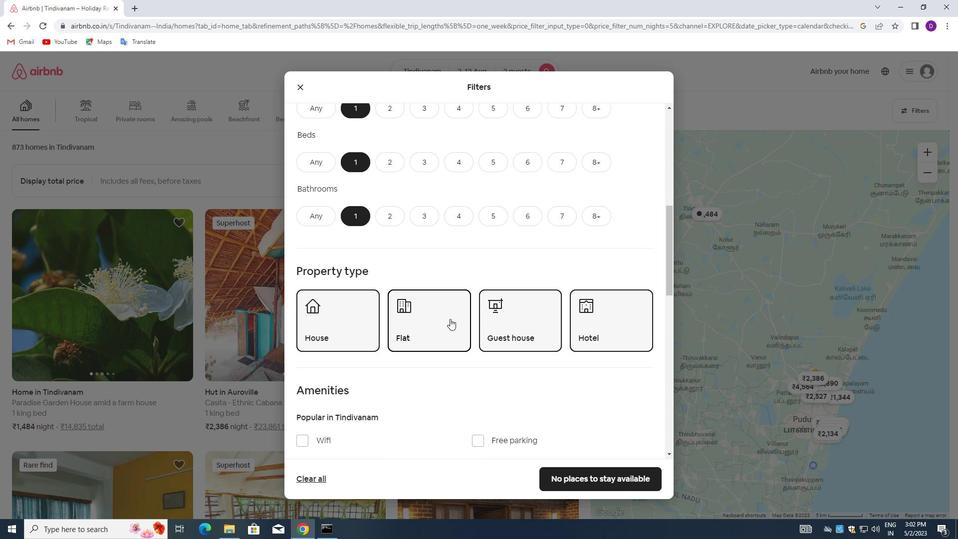 
Action: Mouse moved to (489, 324)
Screenshot: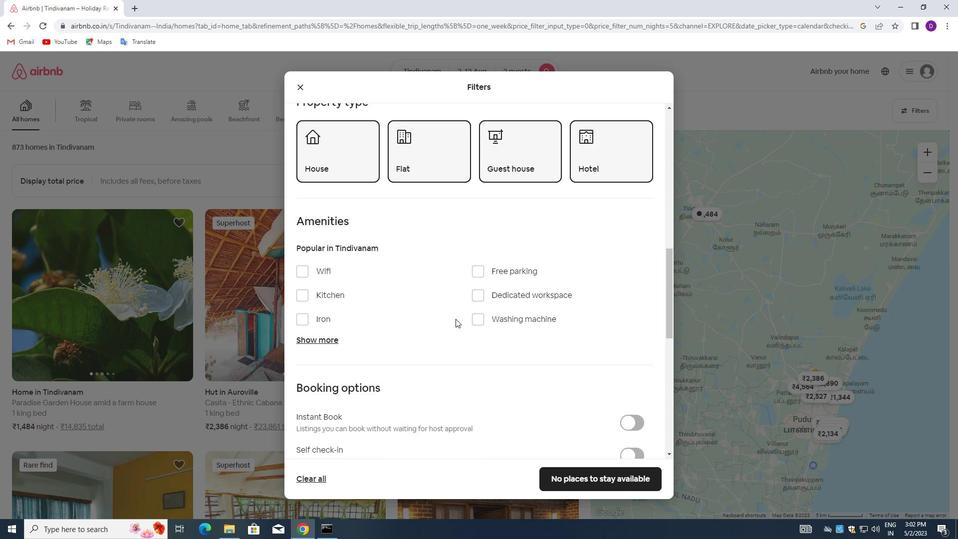 
Action: Mouse scrolled (489, 324) with delta (0, 0)
Screenshot: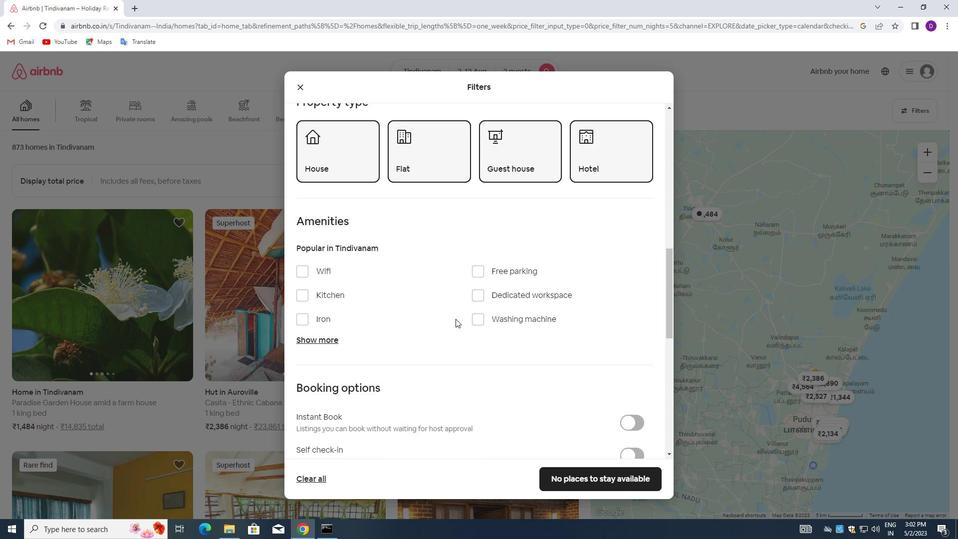 
Action: Mouse moved to (495, 327)
Screenshot: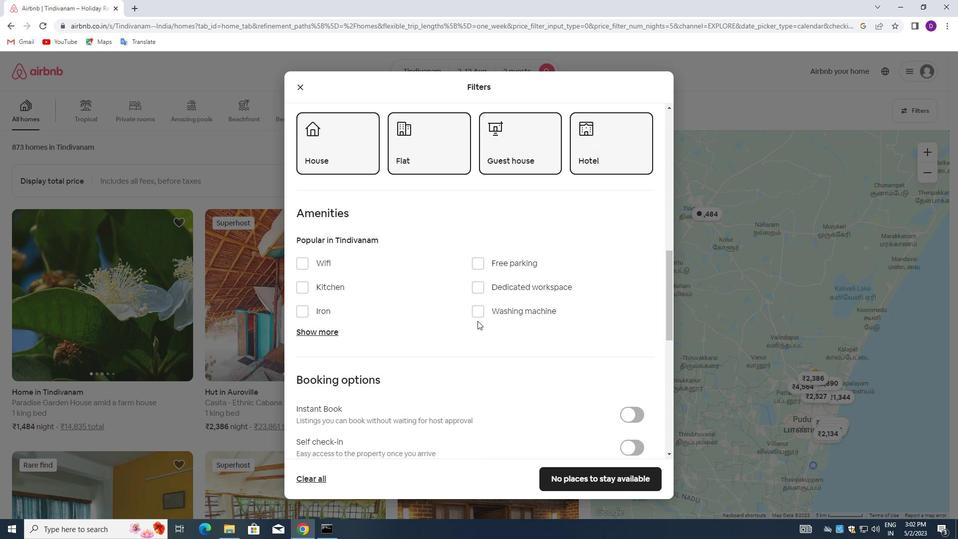 
Action: Mouse scrolled (495, 326) with delta (0, 0)
Screenshot: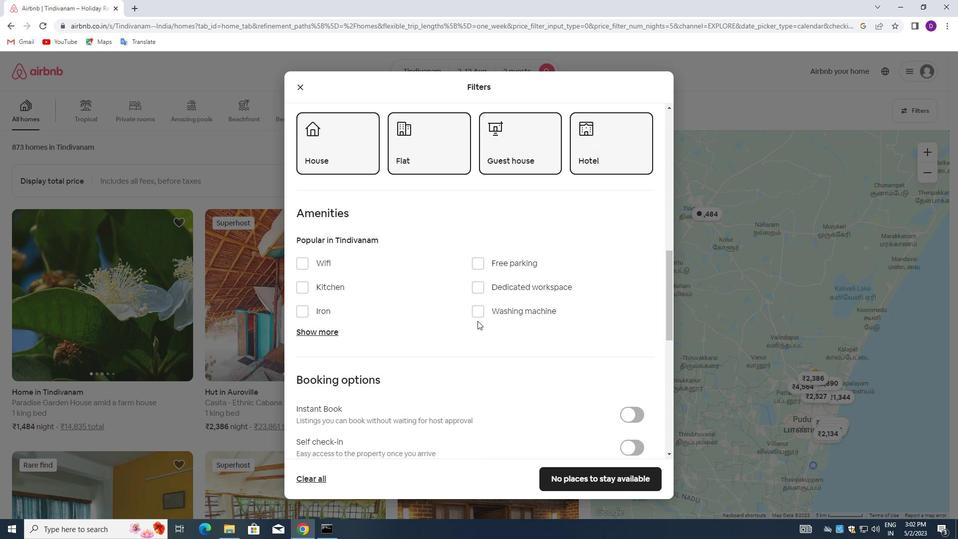 
Action: Mouse moved to (497, 329)
Screenshot: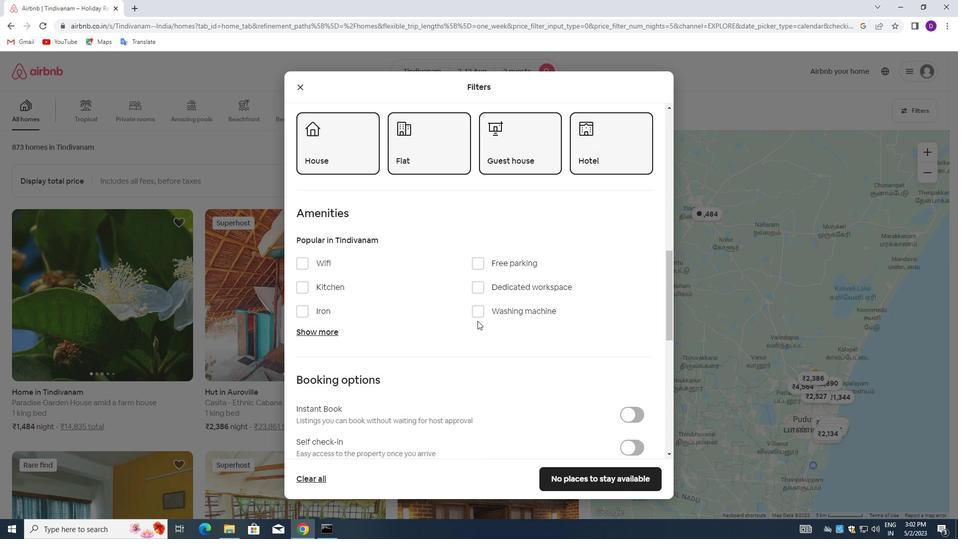 
Action: Mouse scrolled (497, 328) with delta (0, 0)
Screenshot: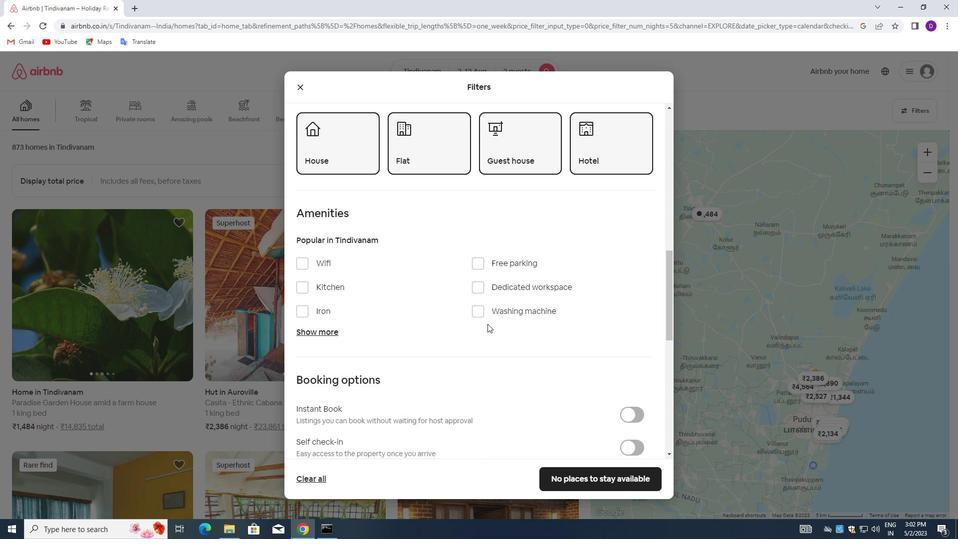
Action: Mouse moved to (625, 302)
Screenshot: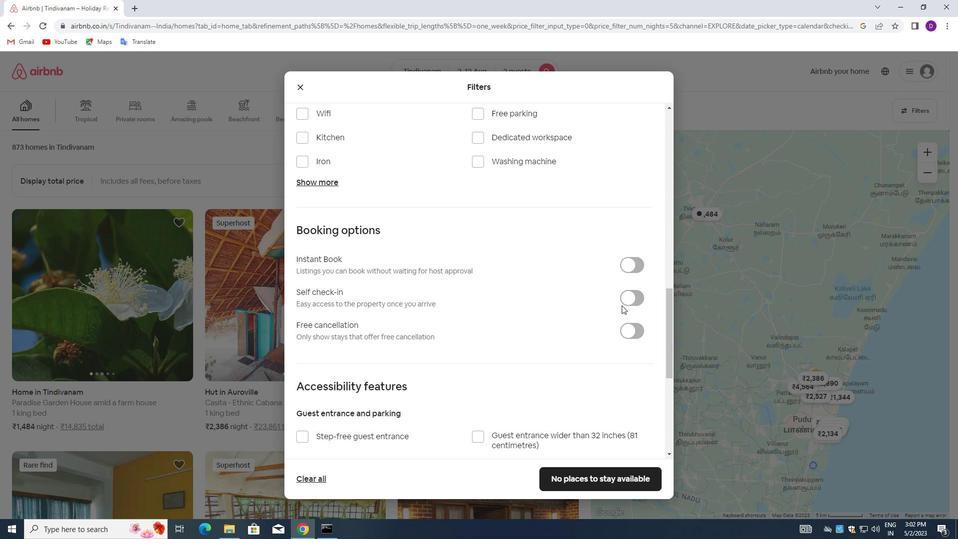 
Action: Mouse pressed left at (625, 302)
Screenshot: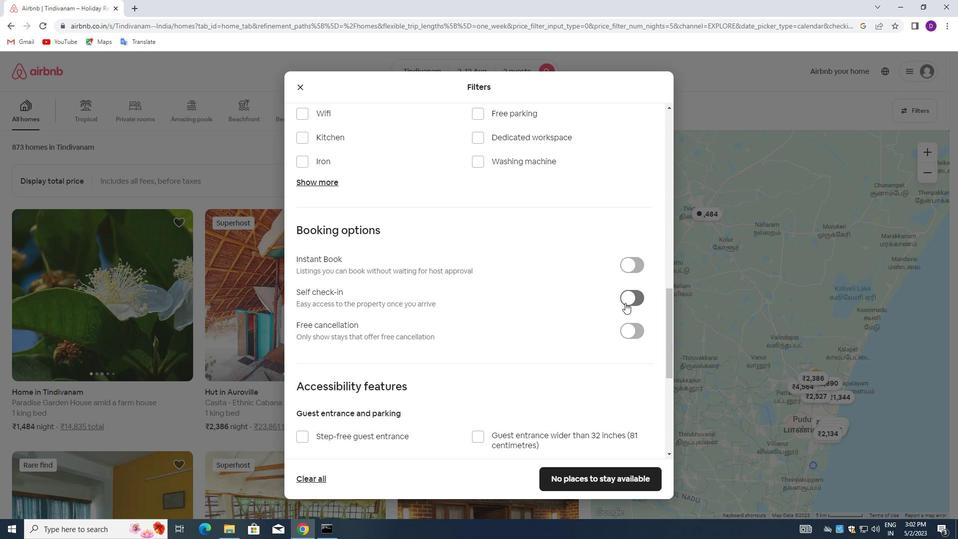 
Action: Mouse moved to (501, 343)
Screenshot: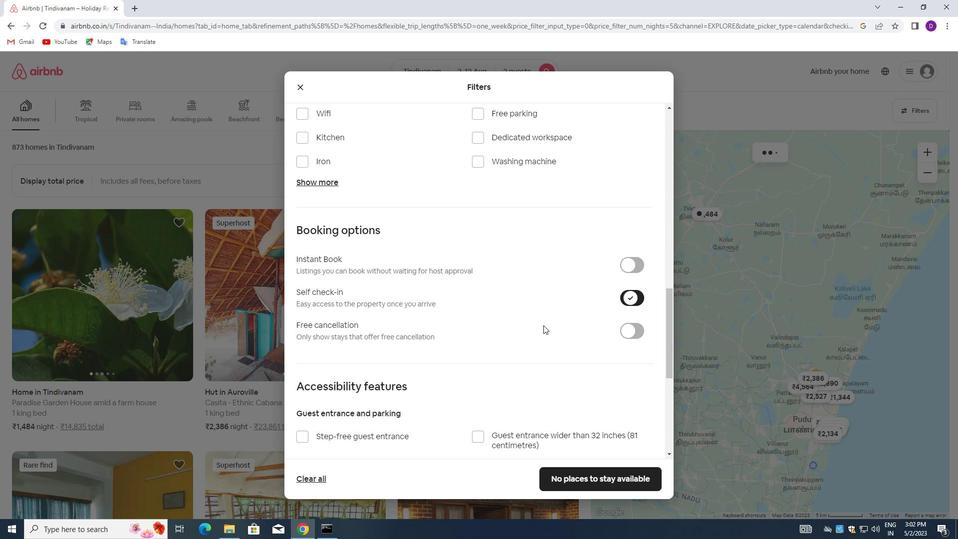 
Action: Mouse scrolled (501, 343) with delta (0, 0)
Screenshot: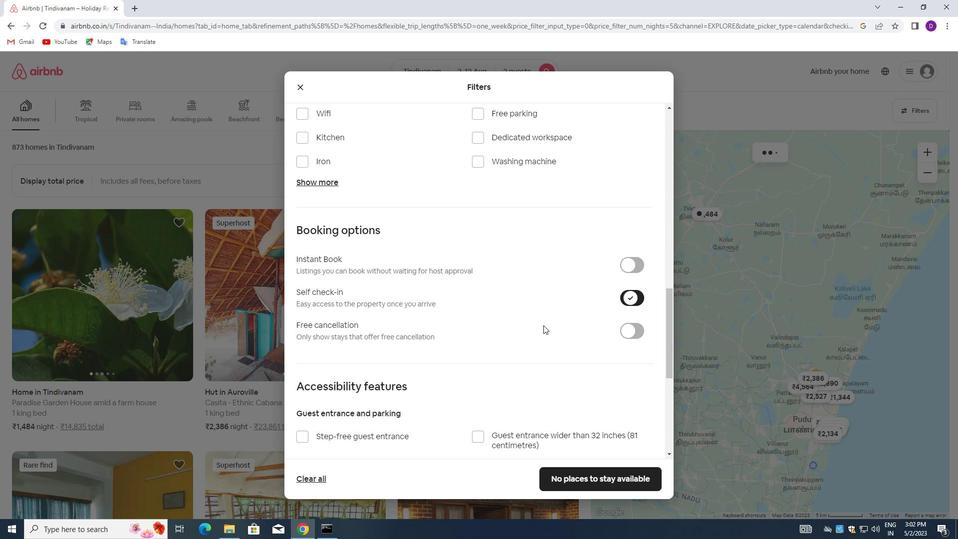 
Action: Mouse moved to (496, 346)
Screenshot: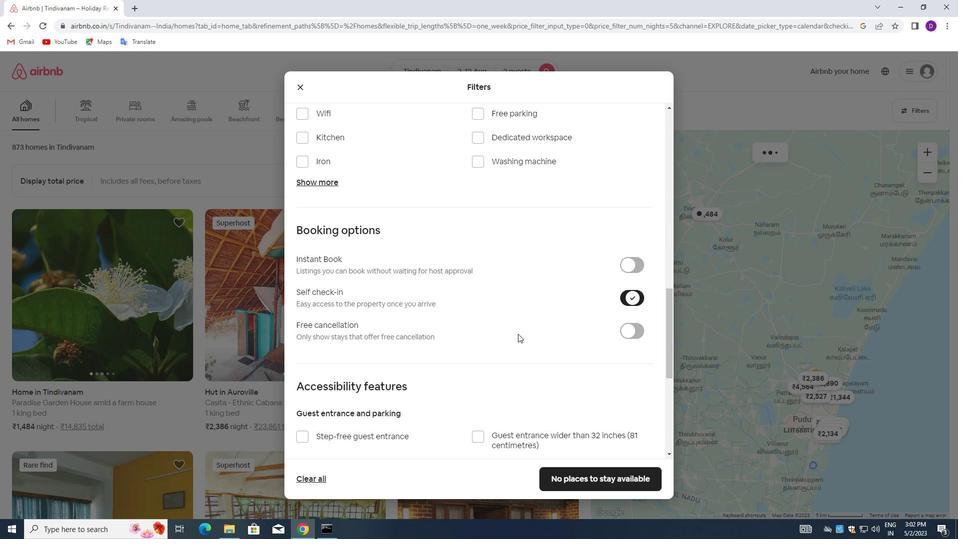 
Action: Mouse scrolled (496, 345) with delta (0, 0)
Screenshot: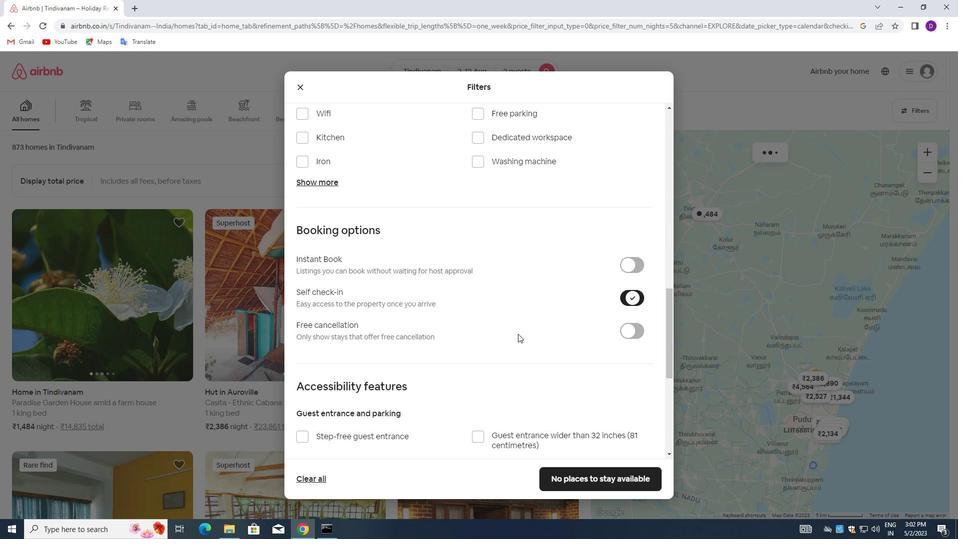 
Action: Mouse moved to (495, 347)
Screenshot: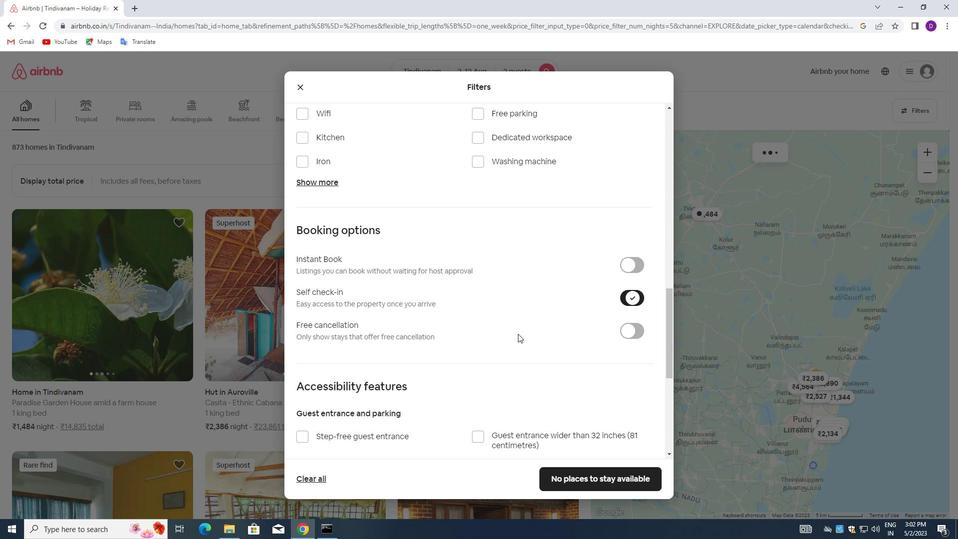 
Action: Mouse scrolled (495, 346) with delta (0, 0)
Screenshot: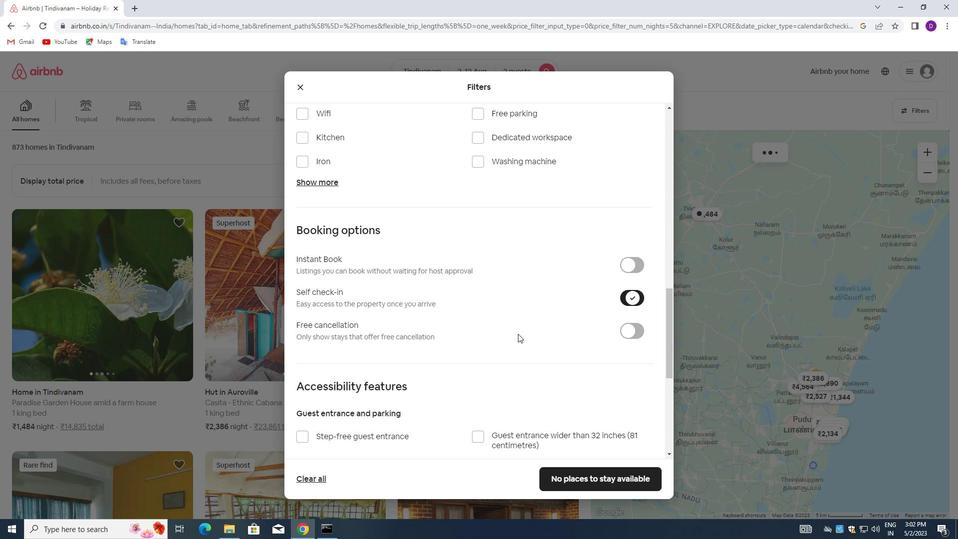 
Action: Mouse moved to (494, 347)
Screenshot: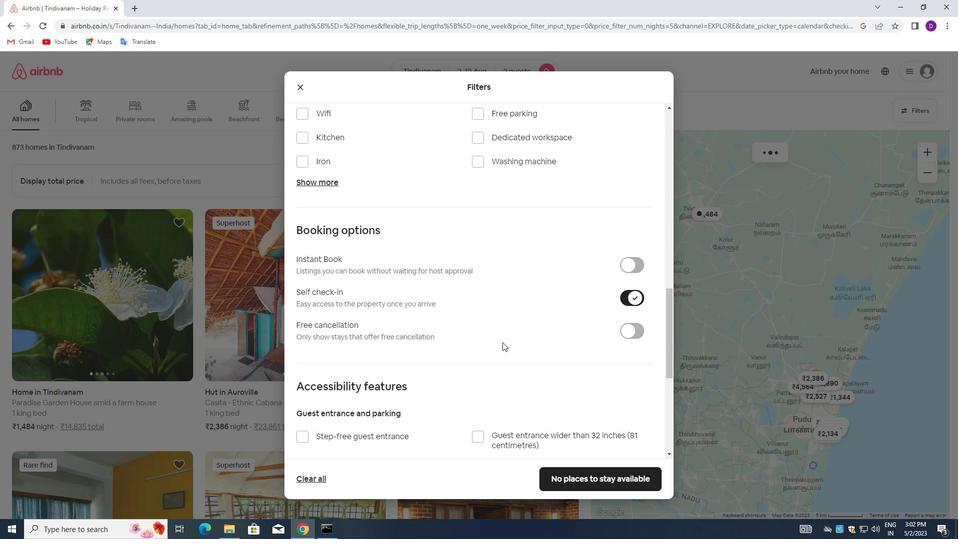 
Action: Mouse scrolled (494, 347) with delta (0, 0)
Screenshot: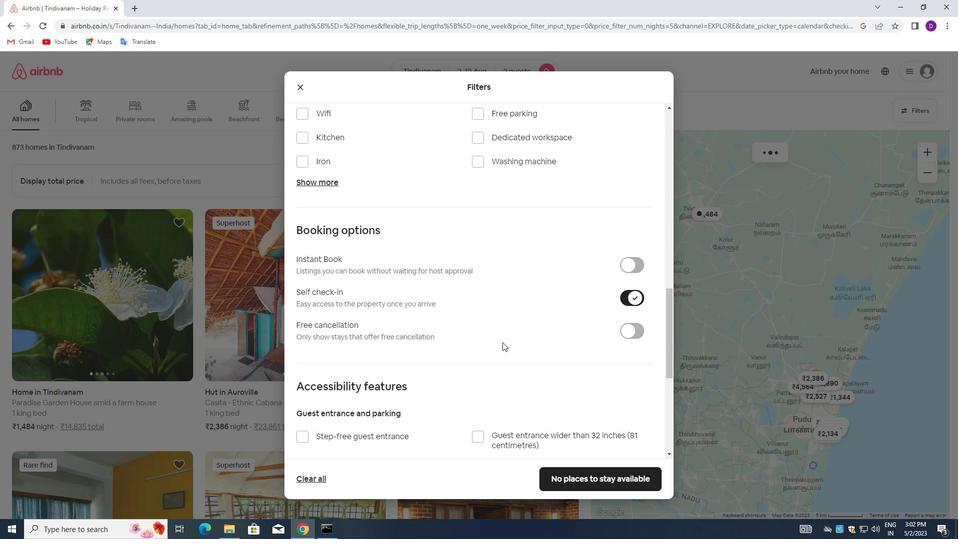 
Action: Mouse moved to (493, 348)
Screenshot: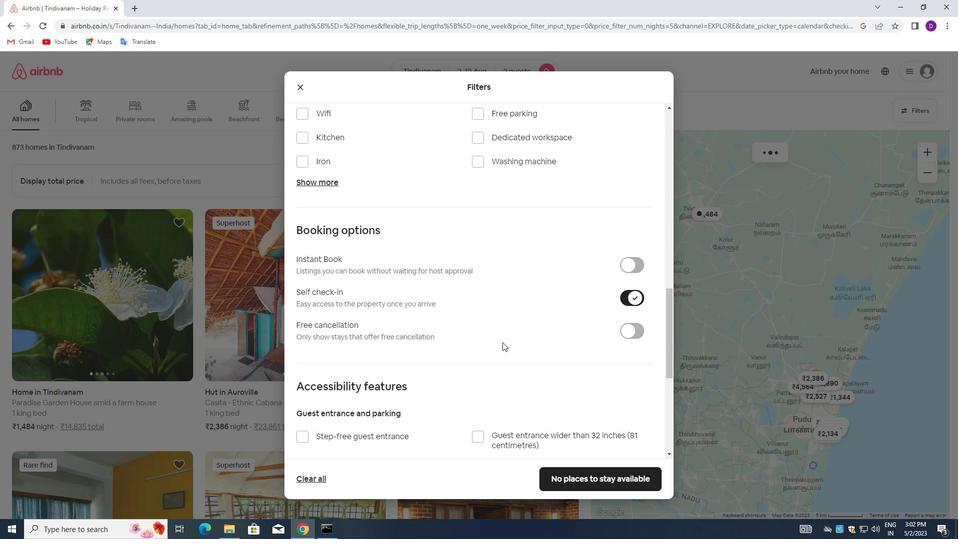 
Action: Mouse scrolled (493, 347) with delta (0, 0)
Screenshot: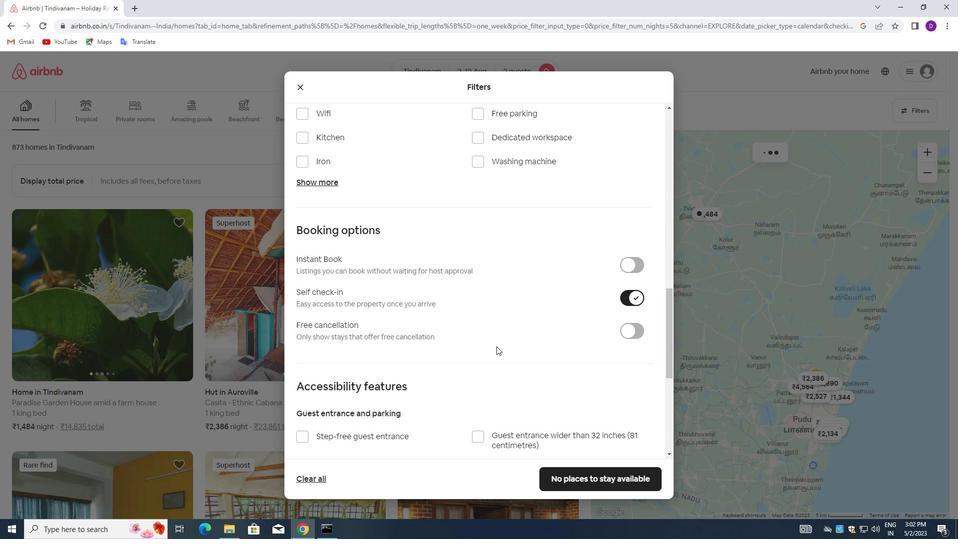
Action: Mouse moved to (487, 355)
Screenshot: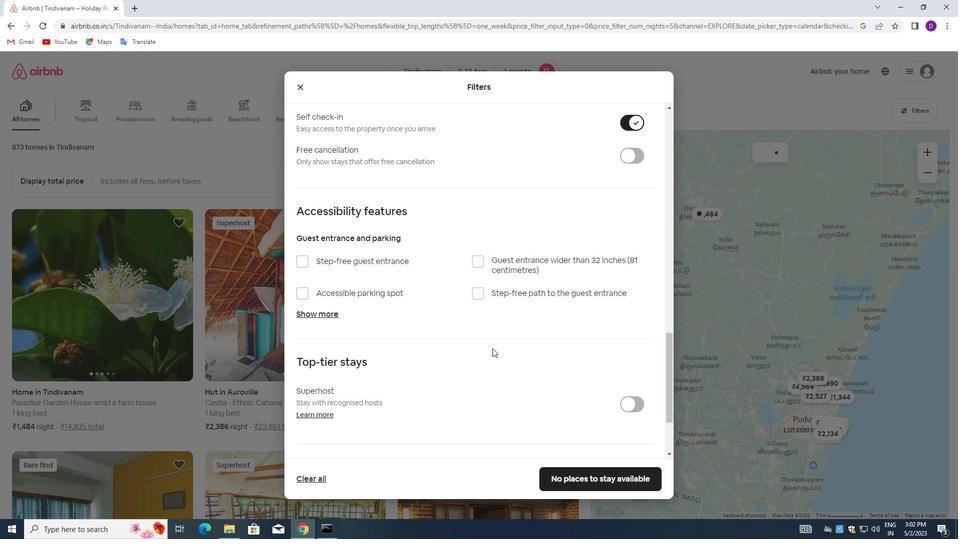 
Action: Mouse scrolled (487, 354) with delta (0, 0)
Screenshot: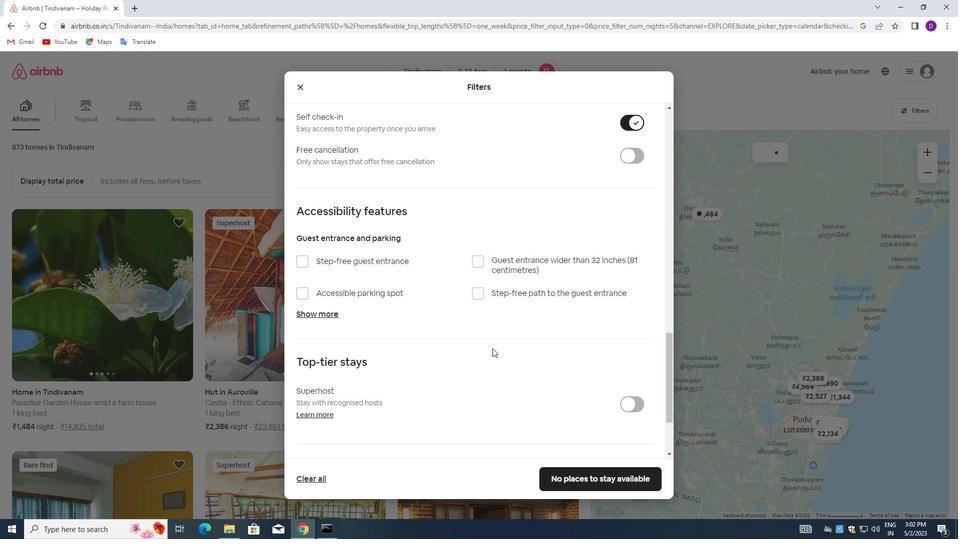 
Action: Mouse moved to (481, 362)
Screenshot: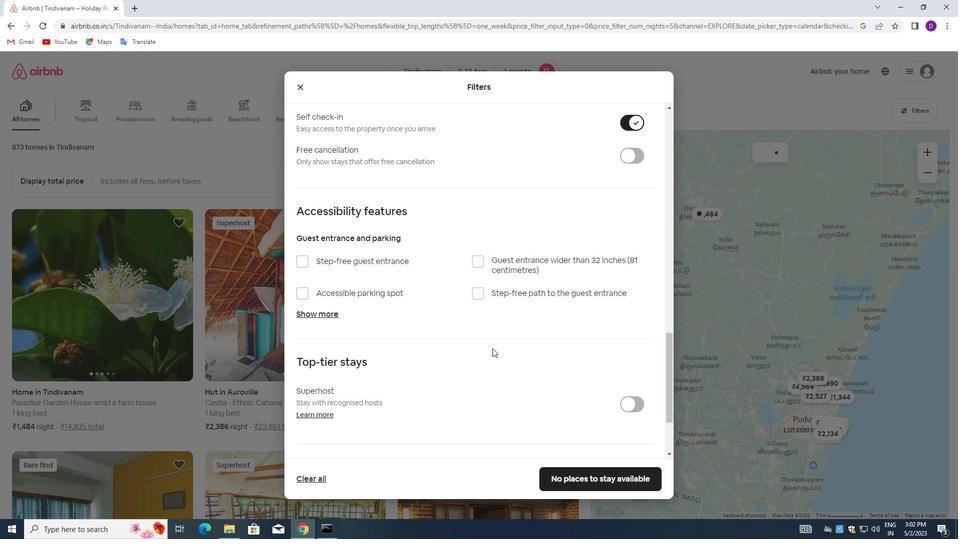 
Action: Mouse scrolled (481, 361) with delta (0, 0)
Screenshot: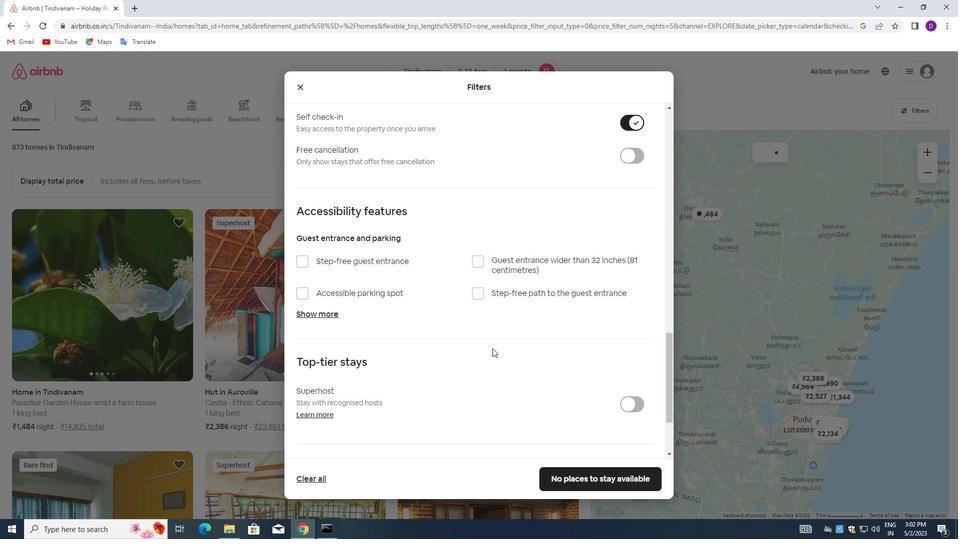 
Action: Mouse moved to (470, 368)
Screenshot: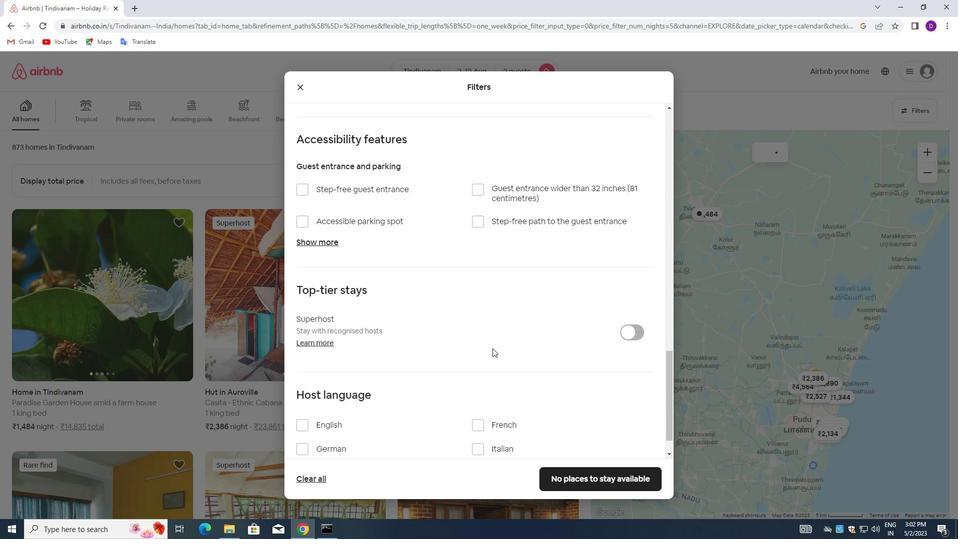 
Action: Mouse scrolled (470, 367) with delta (0, 0)
Screenshot: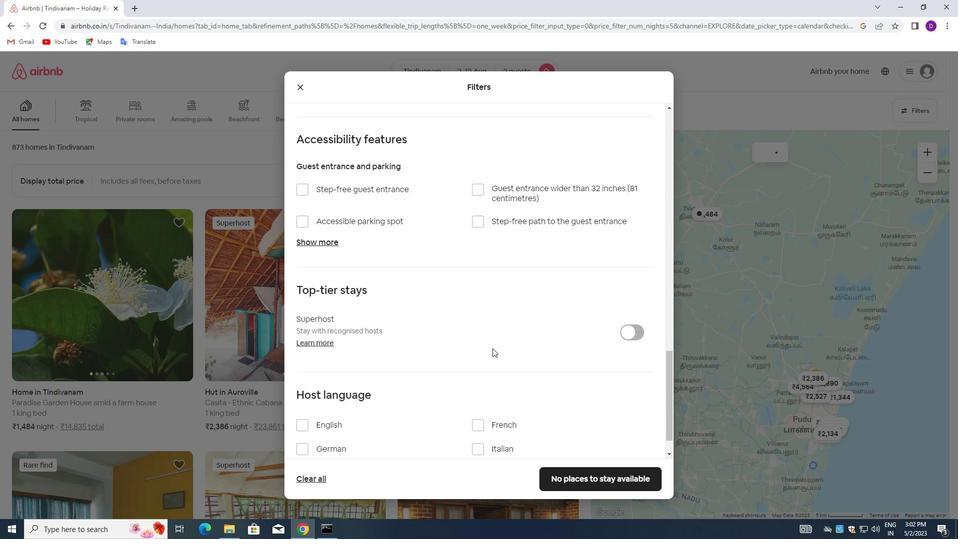 
Action: Mouse moved to (454, 375)
Screenshot: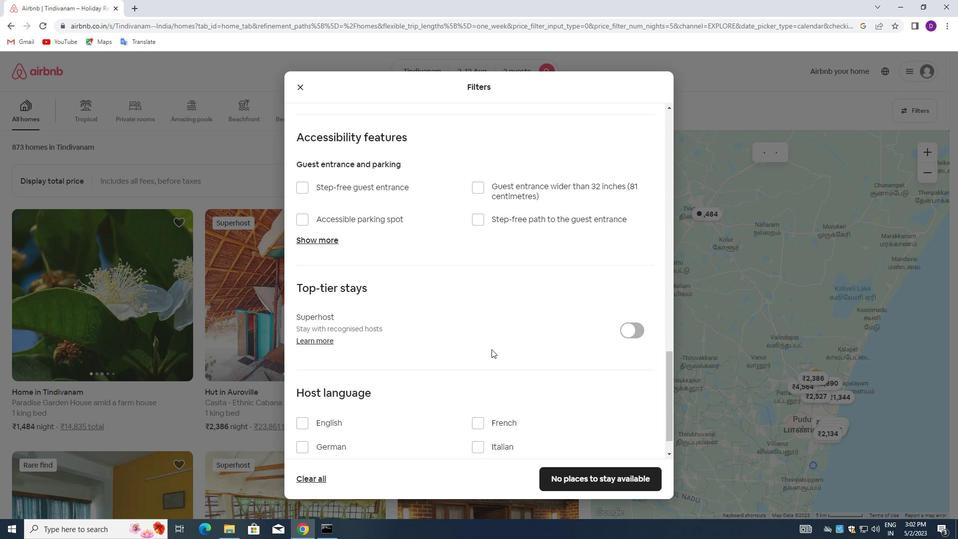 
Action: Mouse scrolled (454, 375) with delta (0, 0)
Screenshot: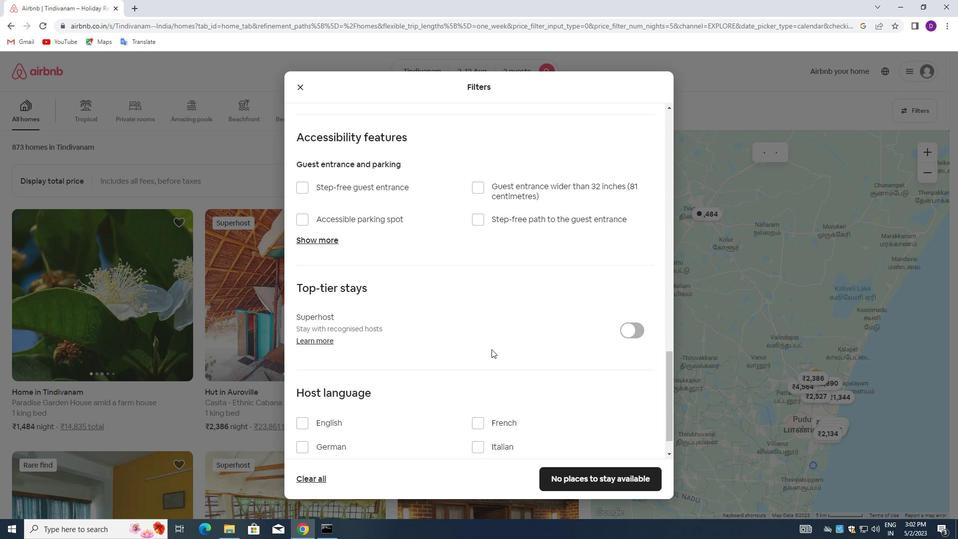 
Action: Mouse moved to (429, 382)
Screenshot: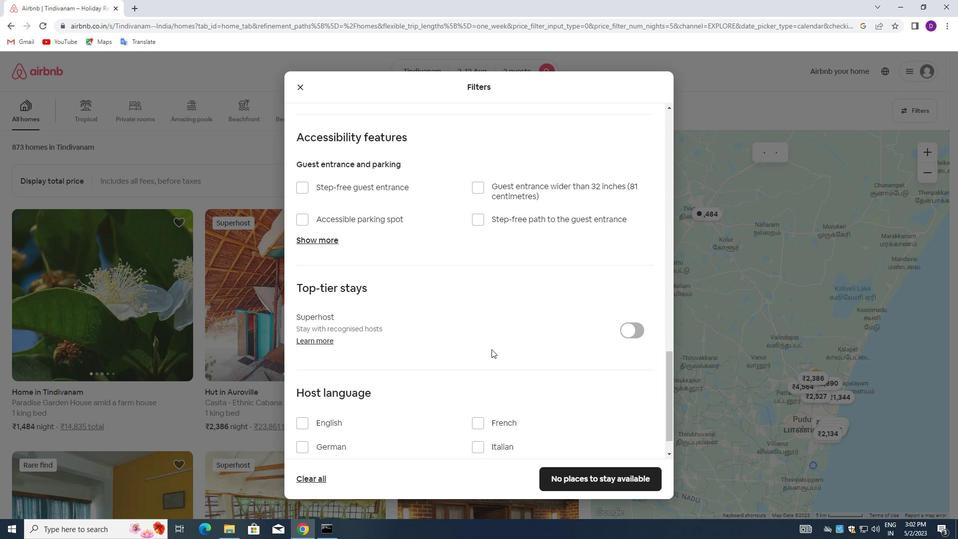 
Action: Mouse scrolled (429, 382) with delta (0, 0)
Screenshot: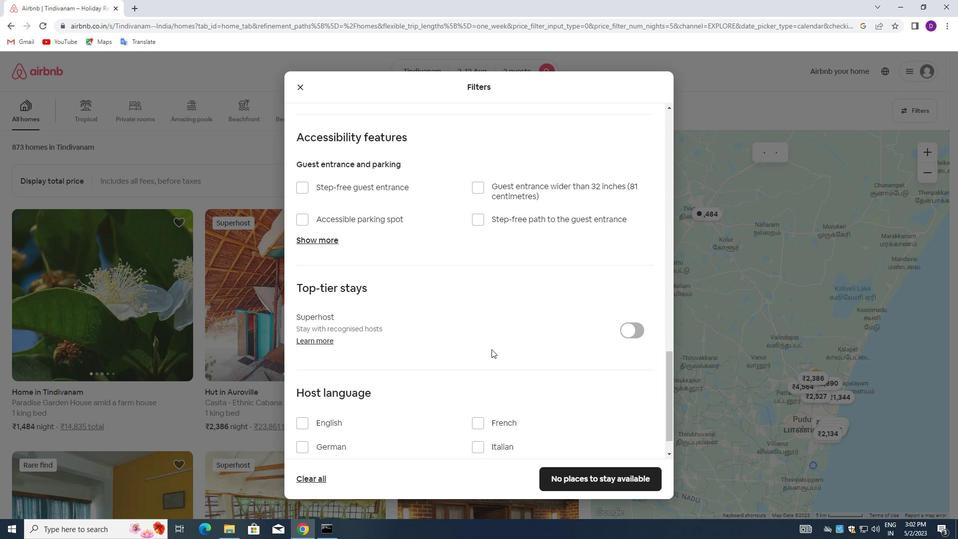 
Action: Mouse moved to (301, 389)
Screenshot: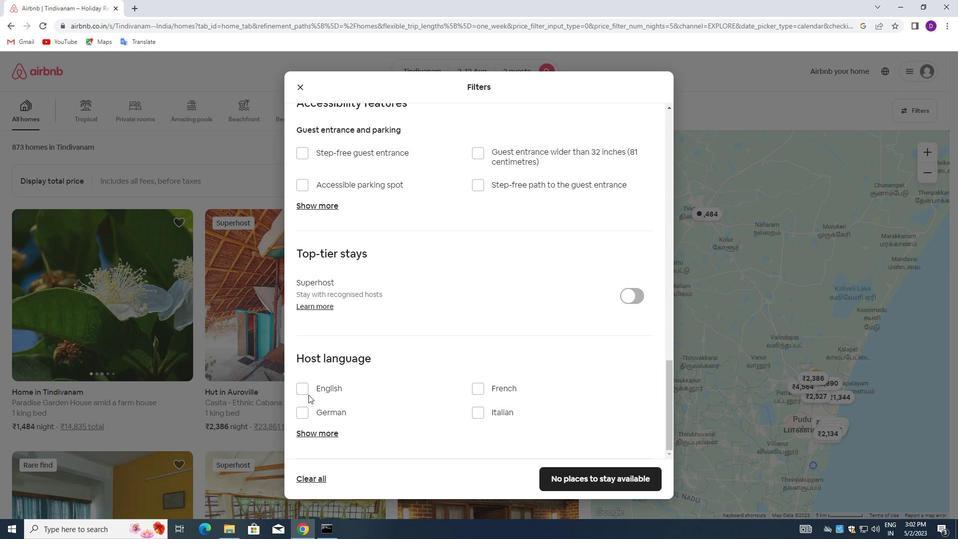 
Action: Mouse pressed left at (301, 389)
Screenshot: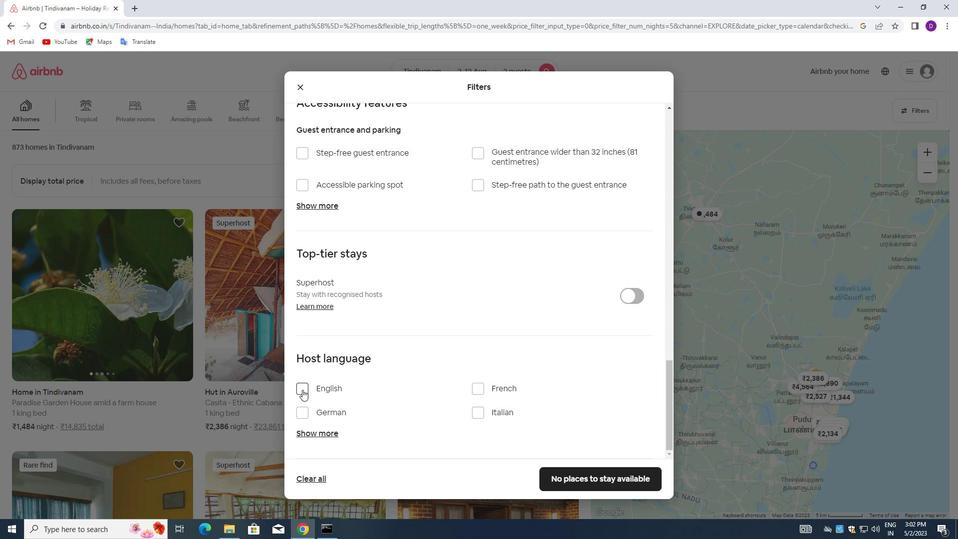 
Action: Mouse moved to (550, 475)
Screenshot: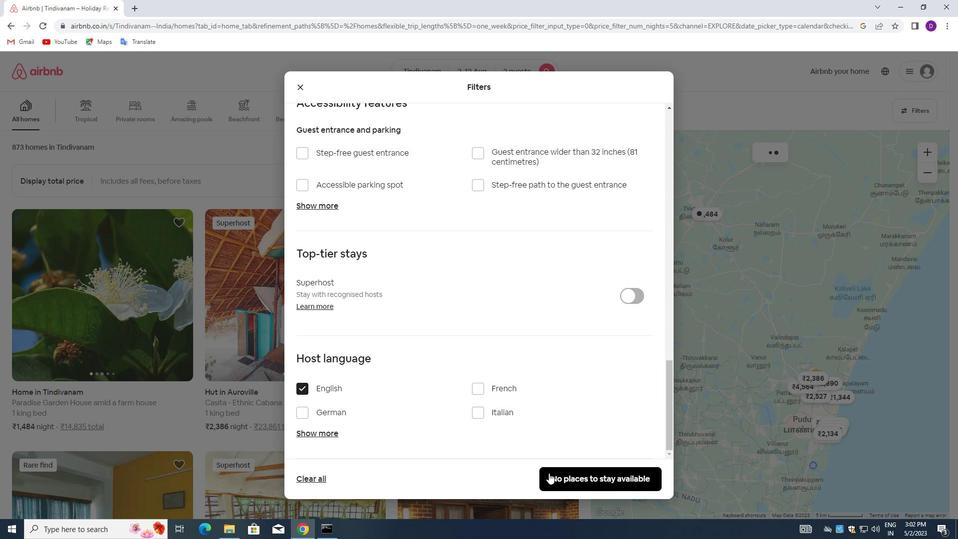 
Action: Mouse pressed left at (550, 475)
Screenshot: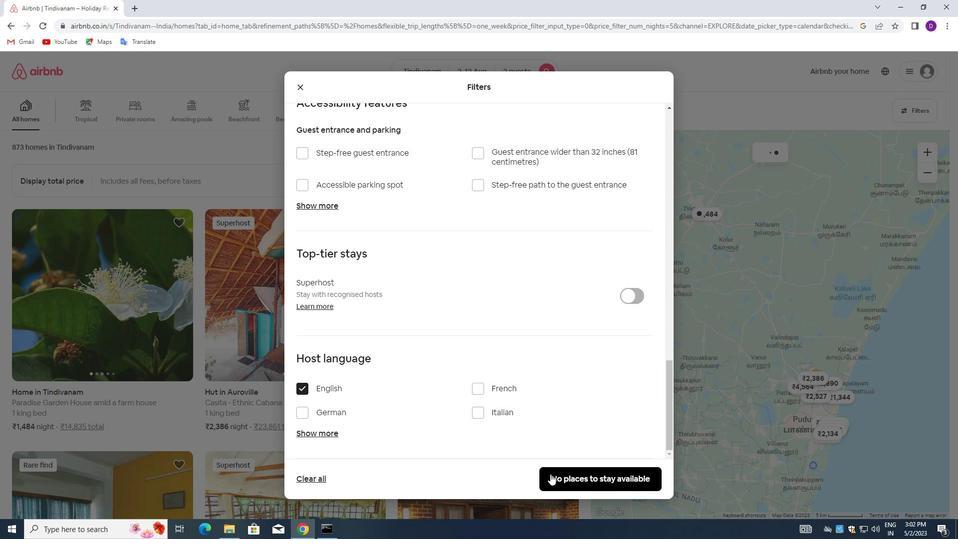 
